 Task: Check the sale-to-list ratio of fitness center in the last 5 years.
Action: Mouse moved to (875, 201)
Screenshot: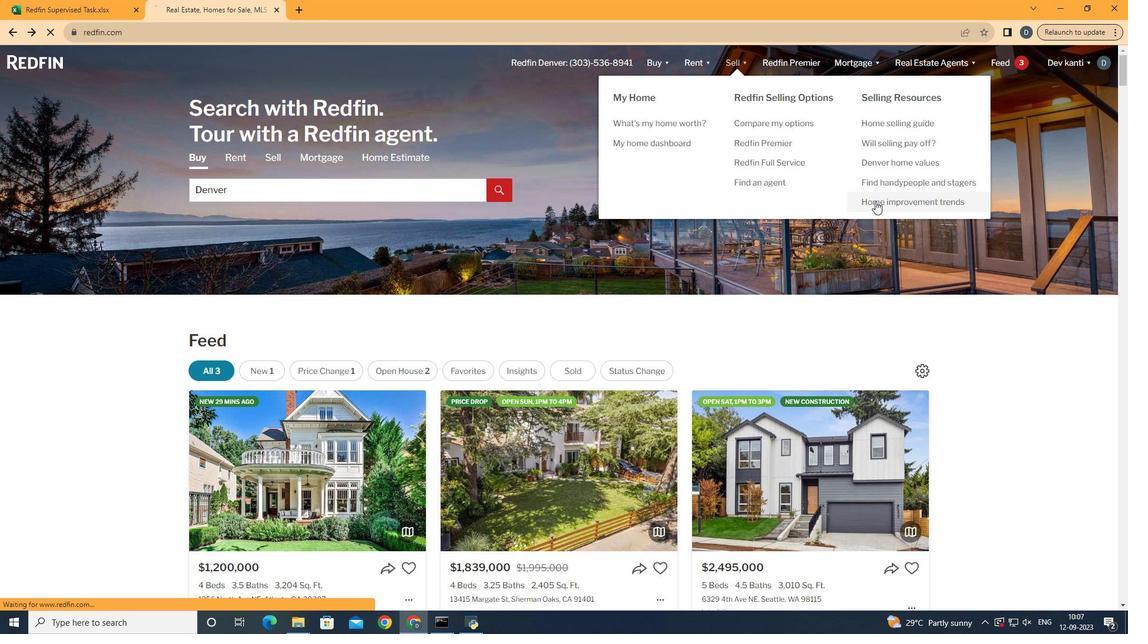 
Action: Mouse pressed left at (875, 201)
Screenshot: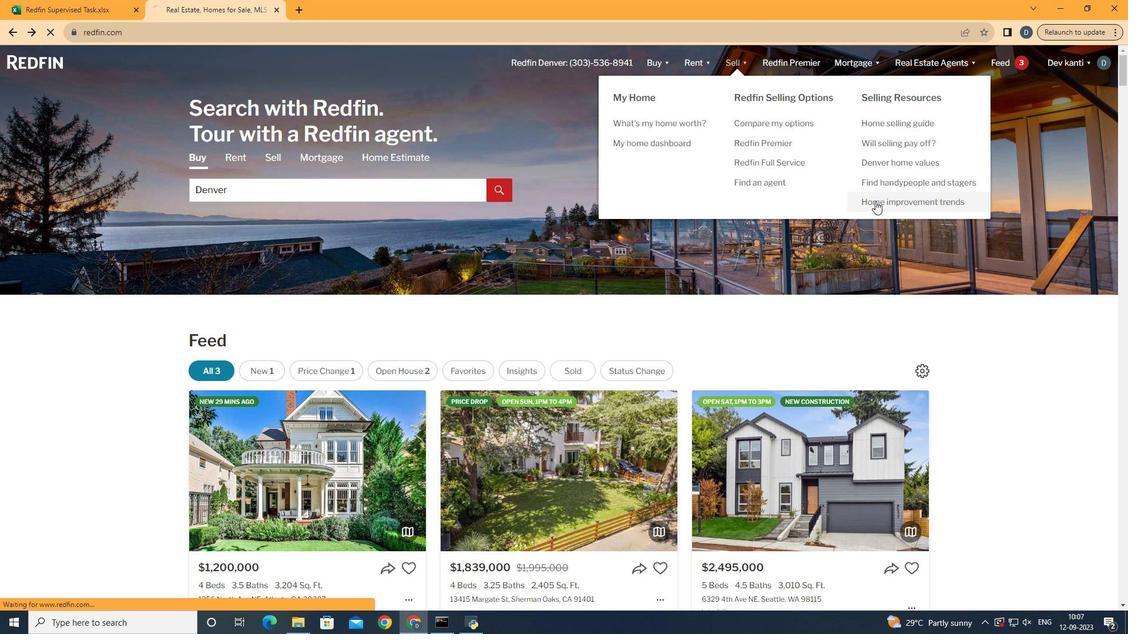 
Action: Mouse moved to (285, 225)
Screenshot: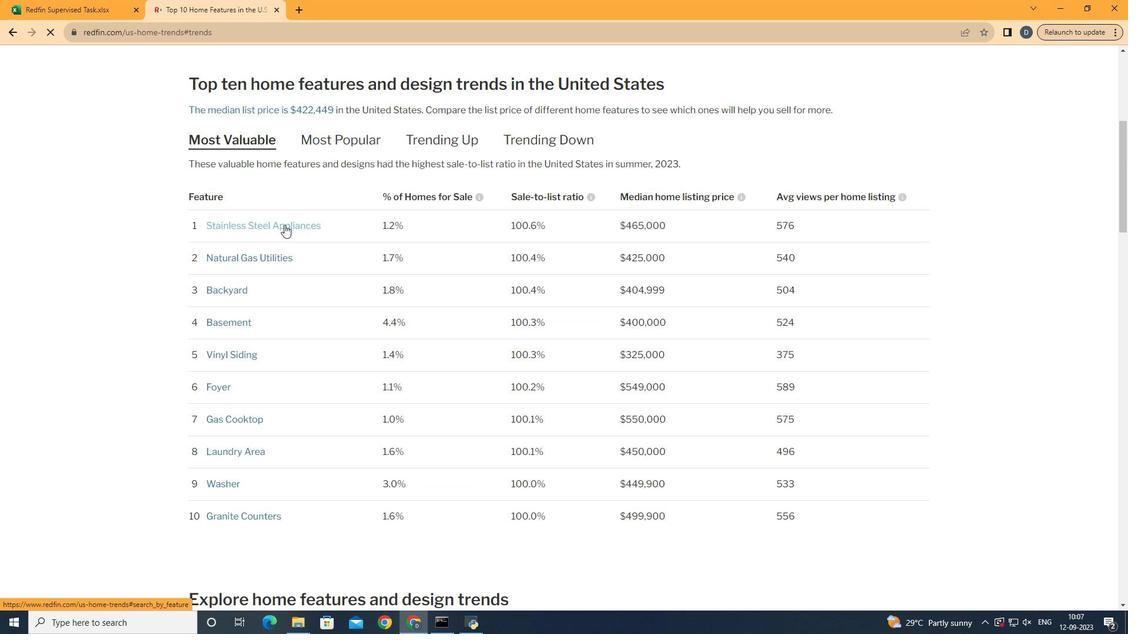 
Action: Mouse pressed left at (285, 225)
Screenshot: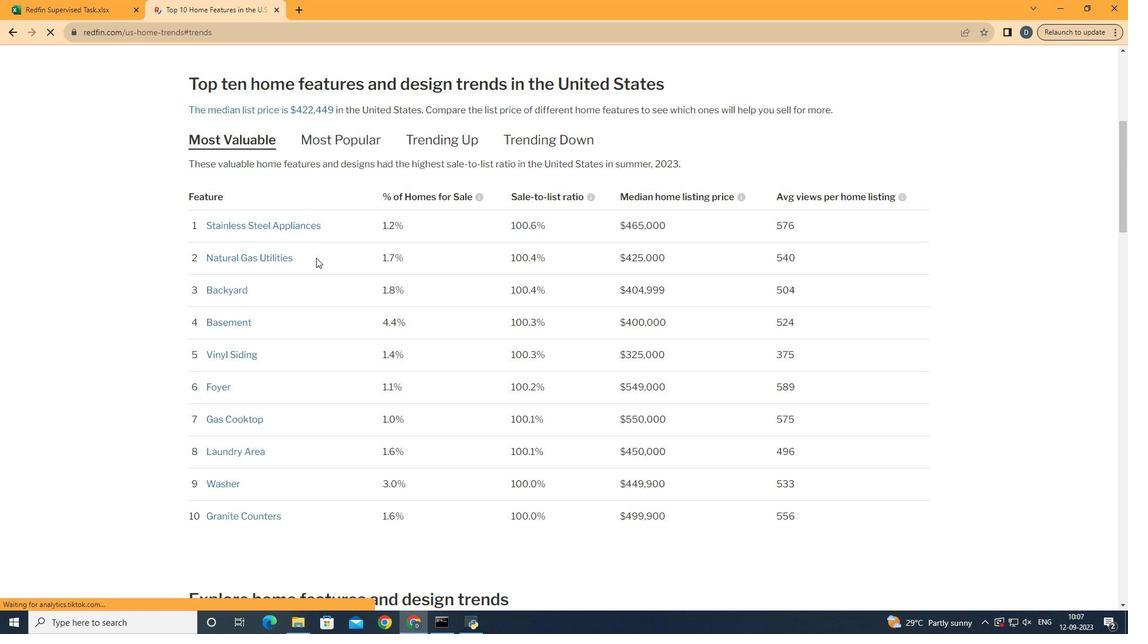 
Action: Mouse moved to (408, 306)
Screenshot: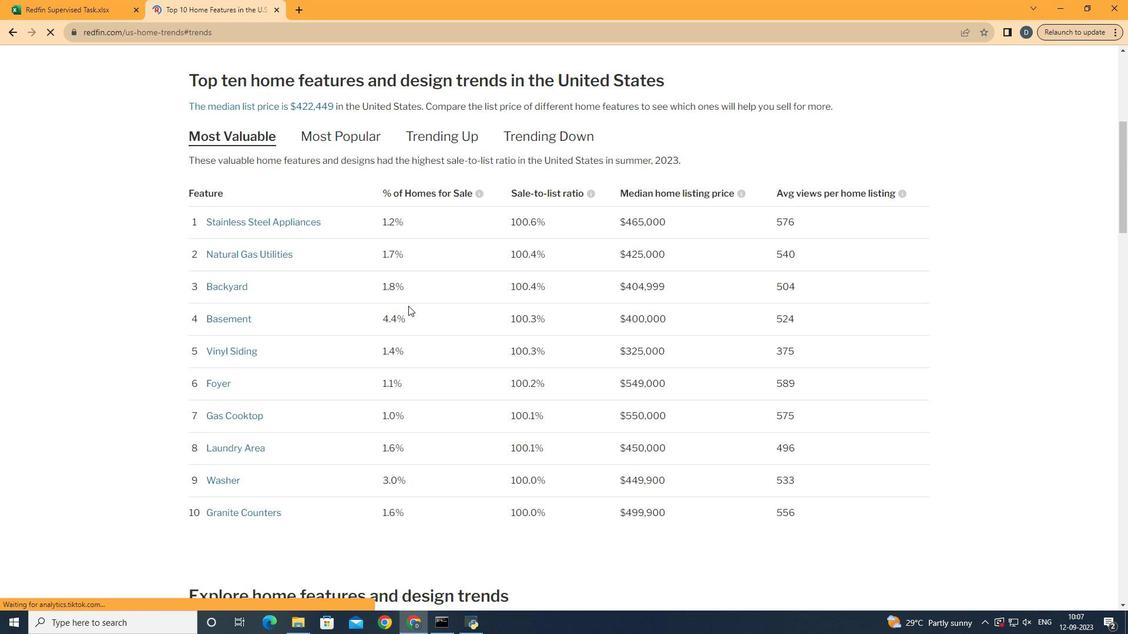 
Action: Mouse scrolled (408, 305) with delta (0, 0)
Screenshot: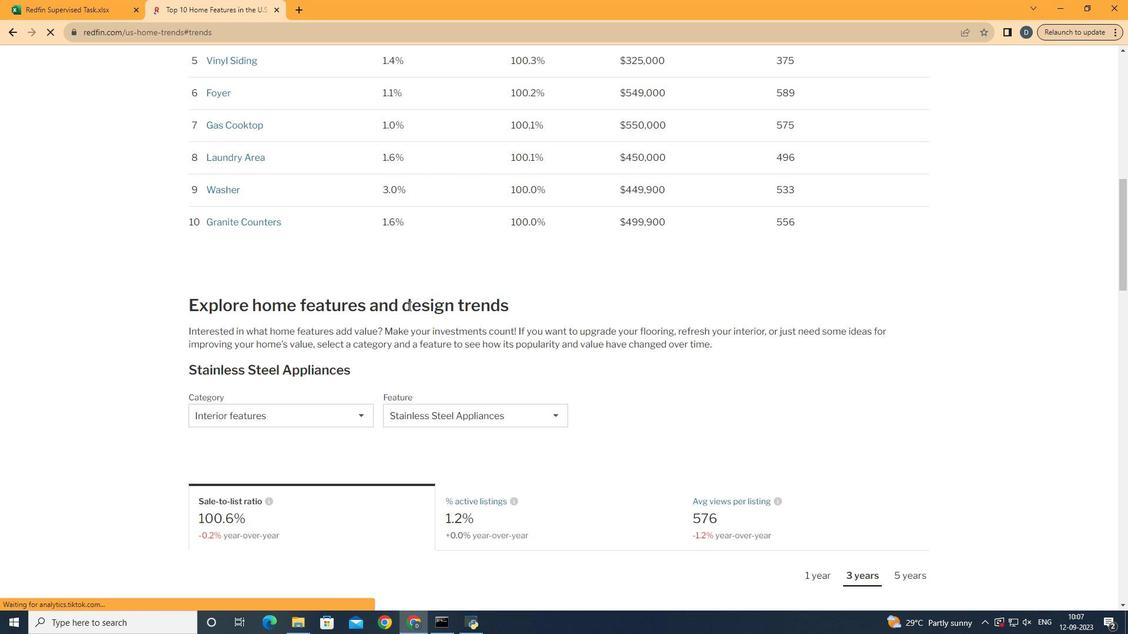 
Action: Mouse scrolled (408, 305) with delta (0, 0)
Screenshot: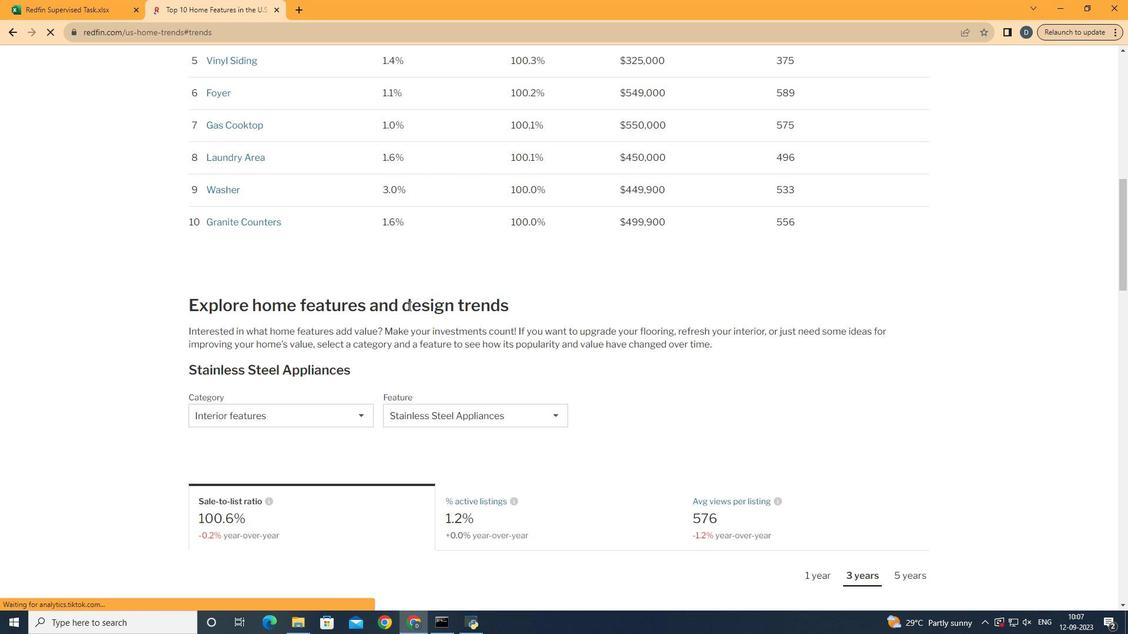 
Action: Mouse scrolled (408, 305) with delta (0, 0)
Screenshot: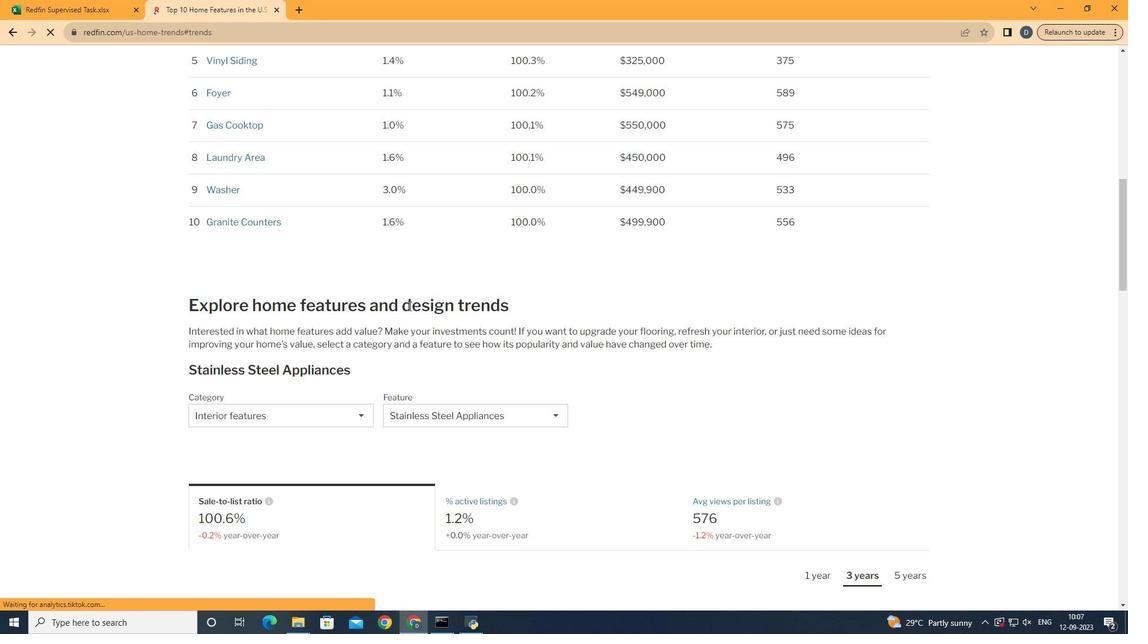 
Action: Mouse scrolled (408, 305) with delta (0, 0)
Screenshot: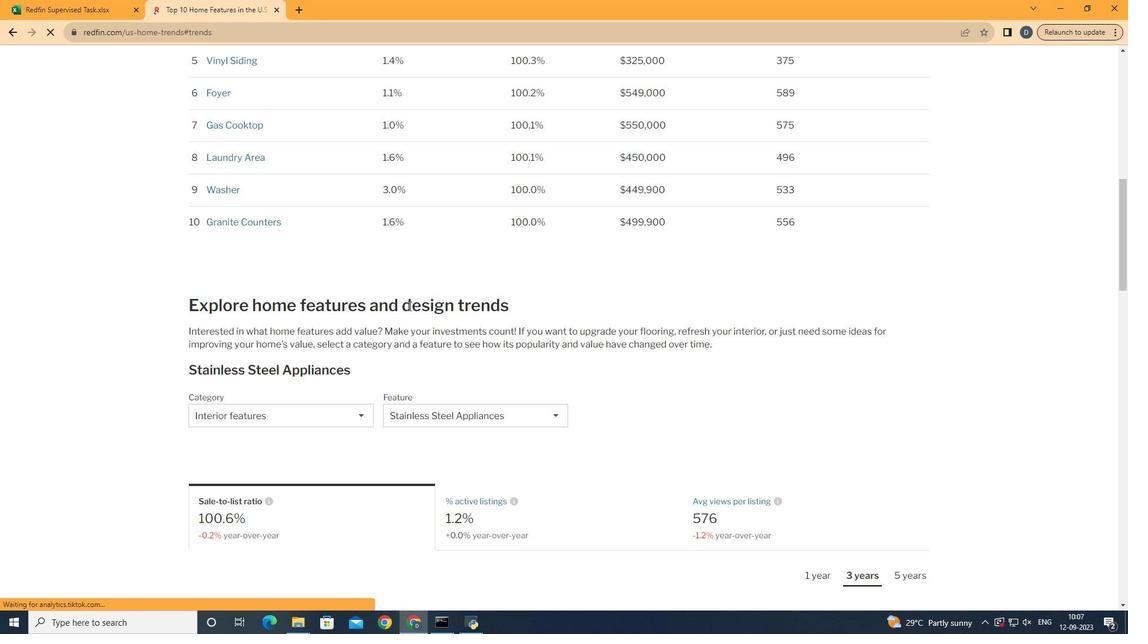 
Action: Mouse scrolled (408, 305) with delta (0, 0)
Screenshot: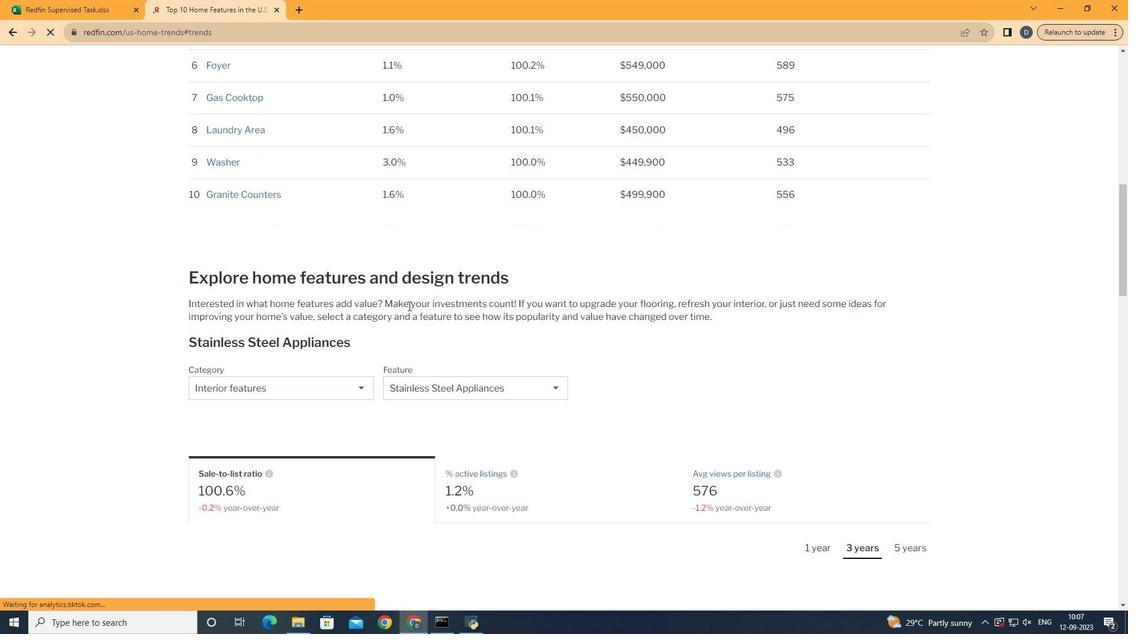 
Action: Mouse moved to (408, 306)
Screenshot: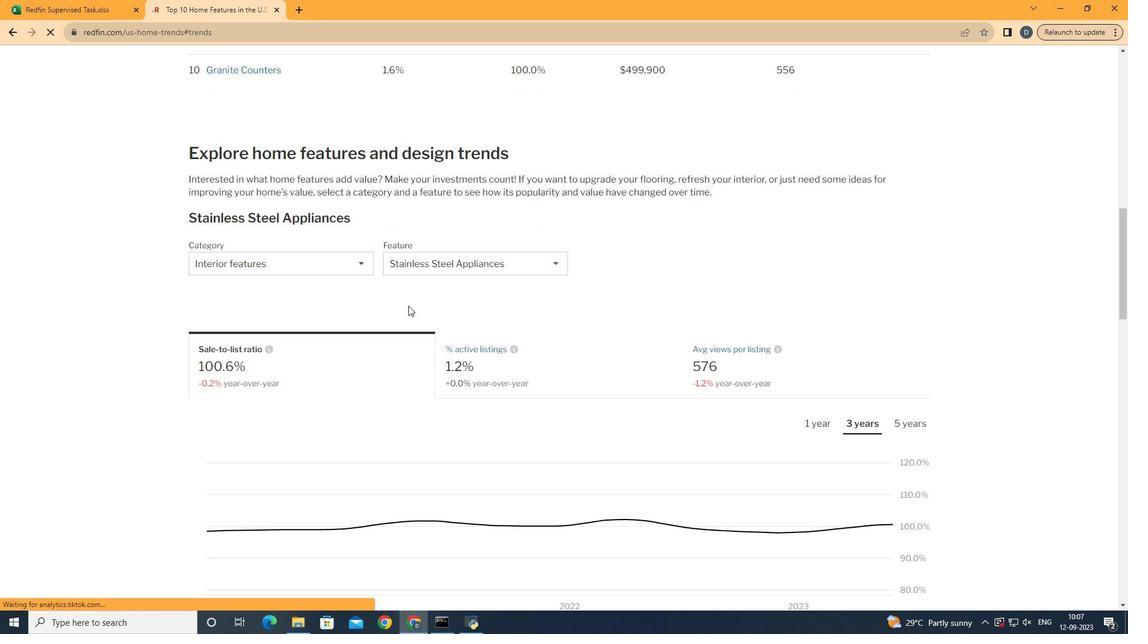 
Action: Mouse scrolled (408, 305) with delta (0, 0)
Screenshot: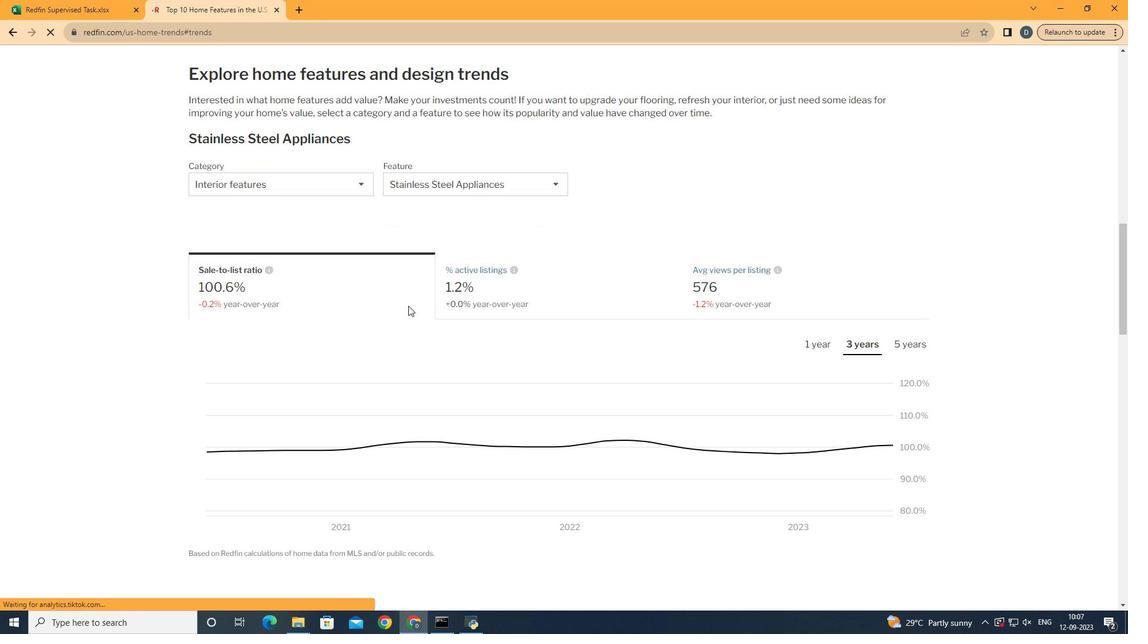 
Action: Mouse scrolled (408, 305) with delta (0, 0)
Screenshot: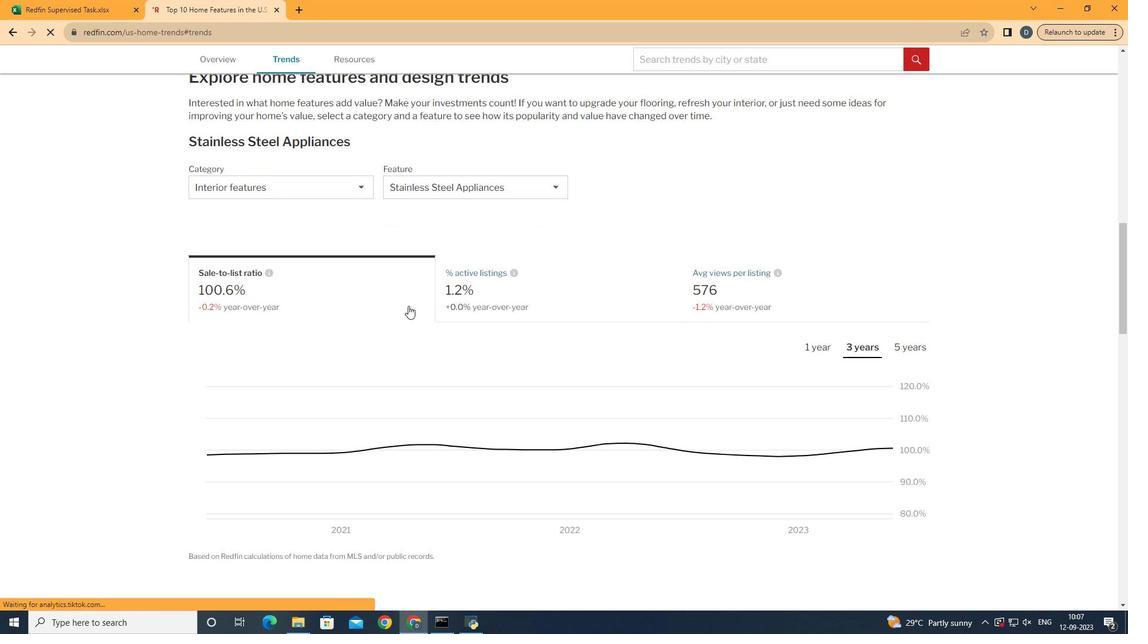 
Action: Mouse scrolled (408, 305) with delta (0, 0)
Screenshot: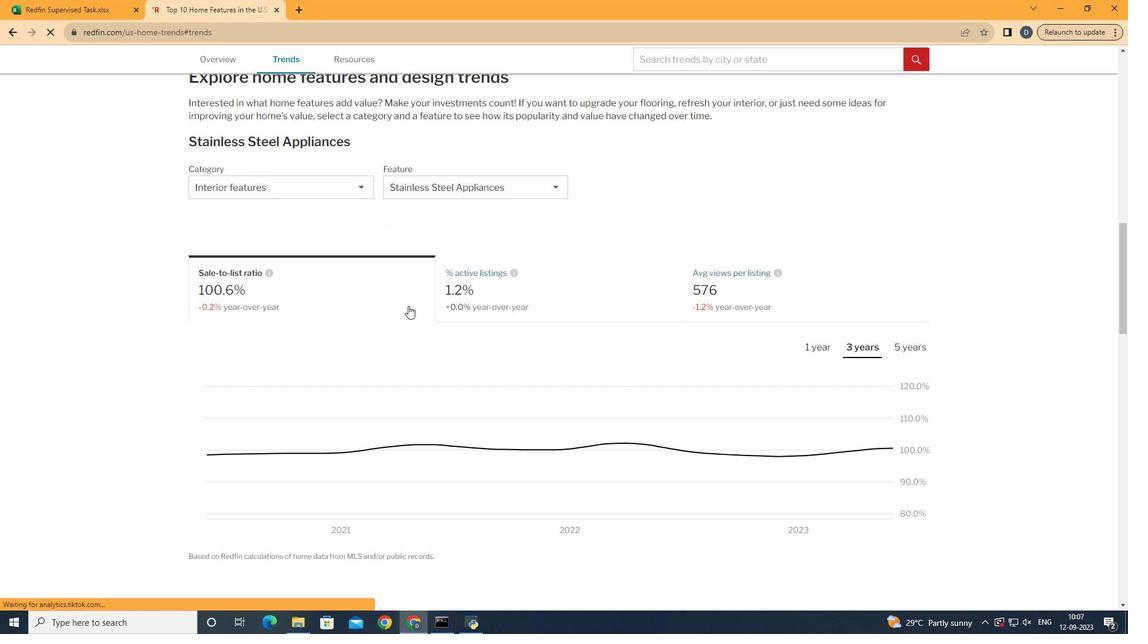 
Action: Mouse scrolled (408, 305) with delta (0, 0)
Screenshot: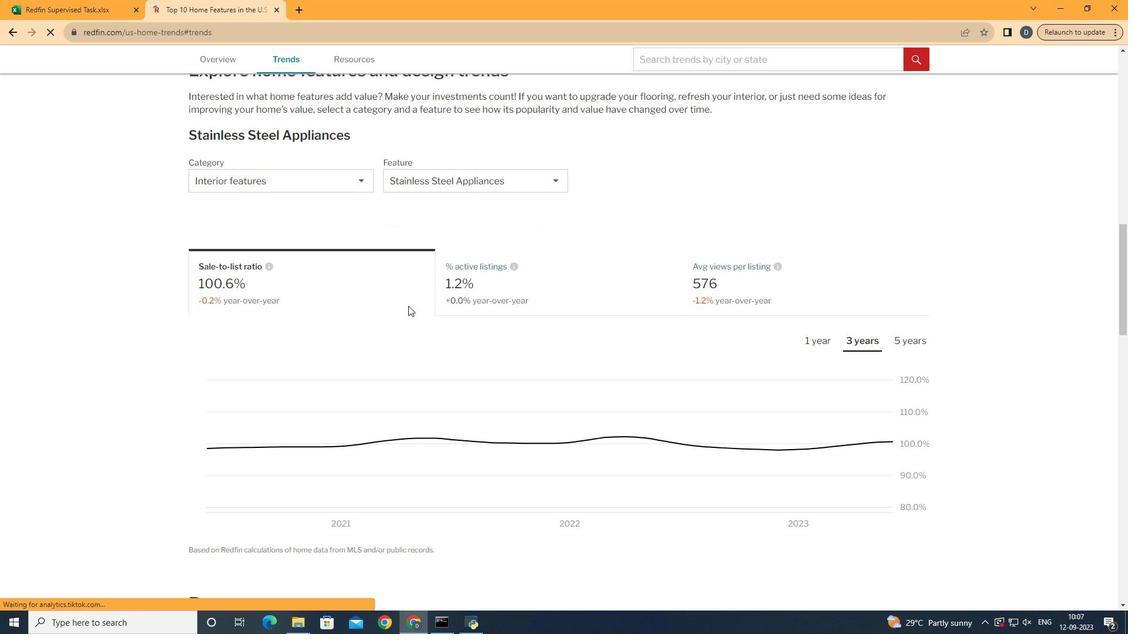 
Action: Mouse scrolled (408, 305) with delta (0, 0)
Screenshot: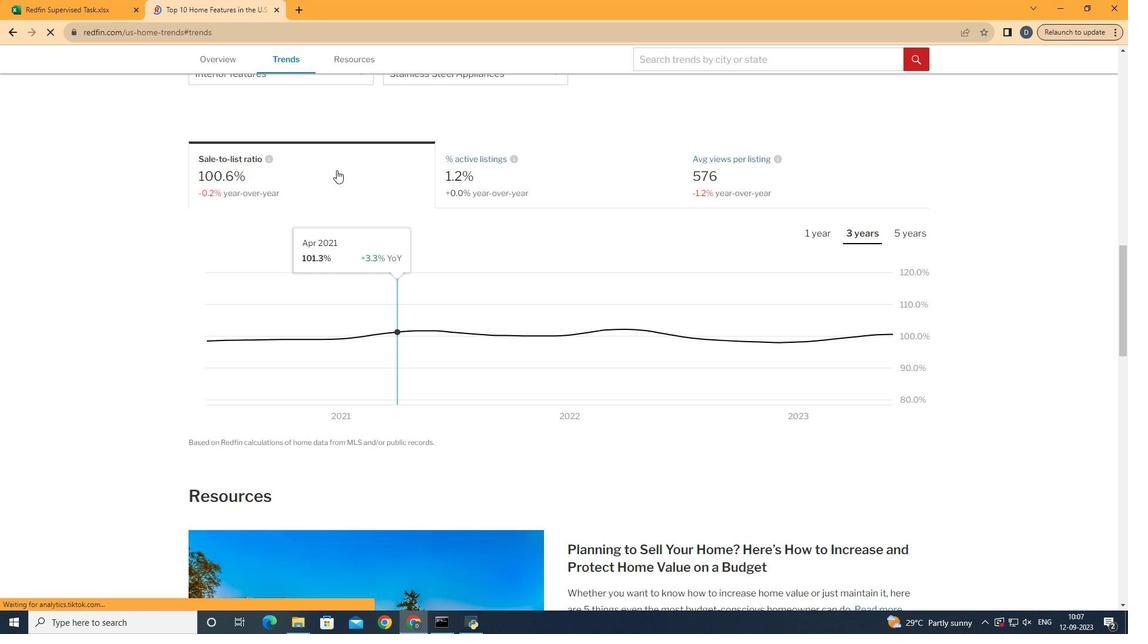 
Action: Mouse scrolled (408, 305) with delta (0, 0)
Screenshot: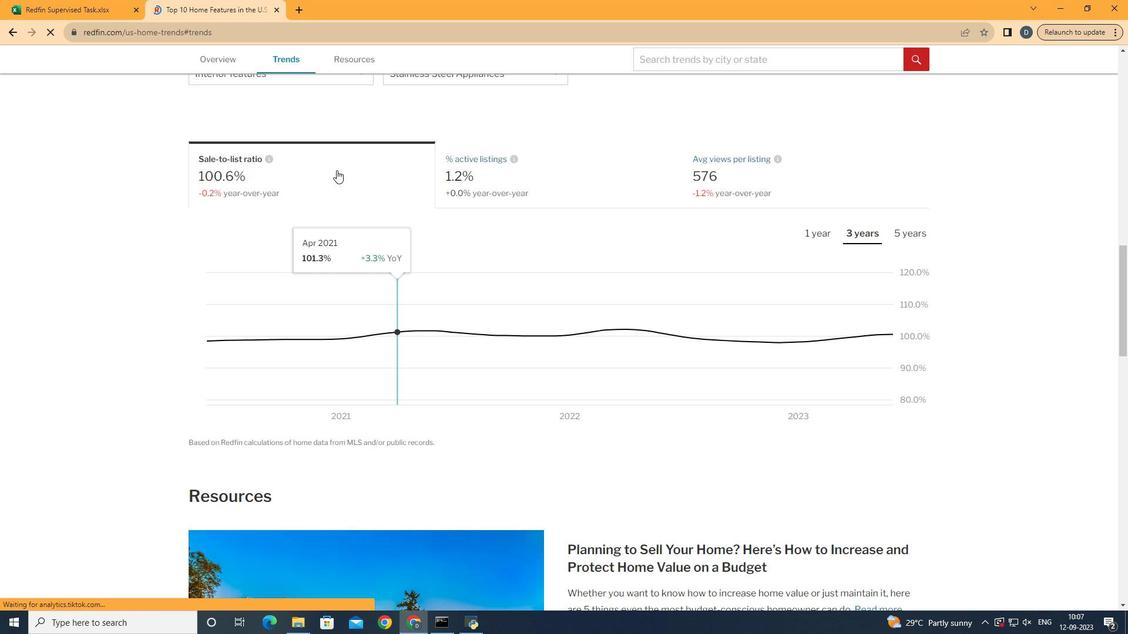 
Action: Mouse moved to (329, 128)
Screenshot: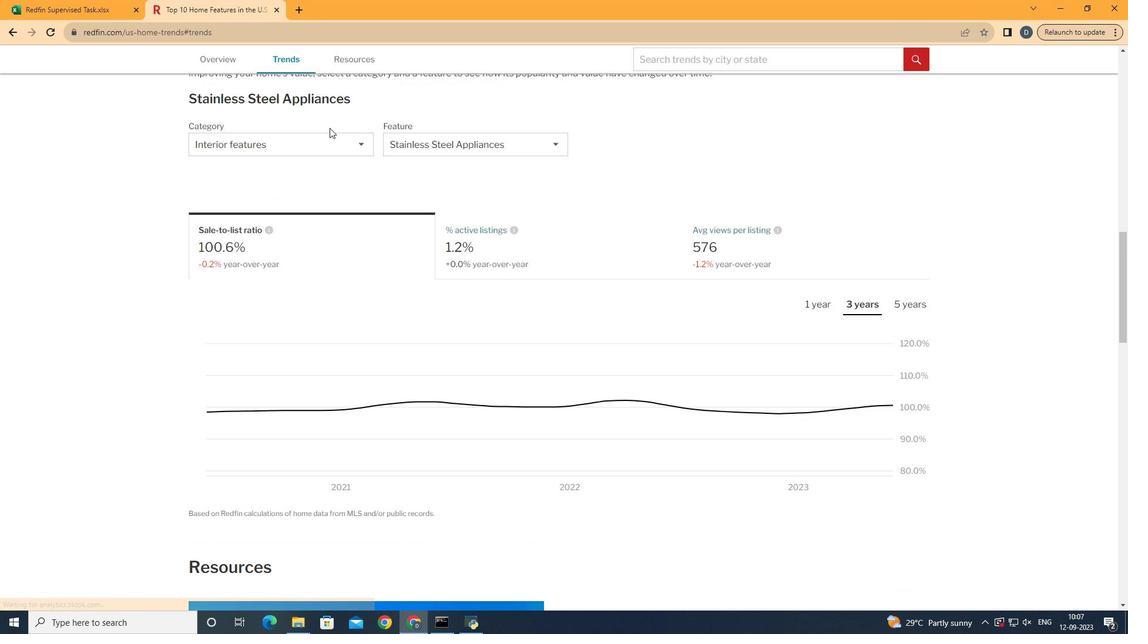 
Action: Mouse scrolled (329, 128) with delta (0, 0)
Screenshot: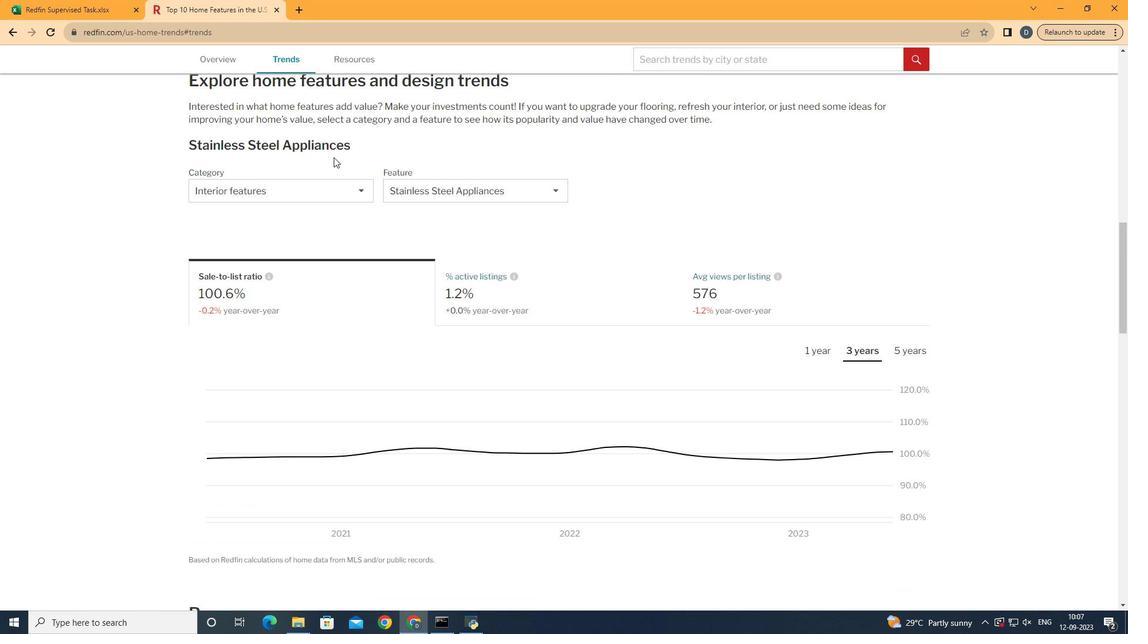 
Action: Mouse scrolled (329, 128) with delta (0, 0)
Screenshot: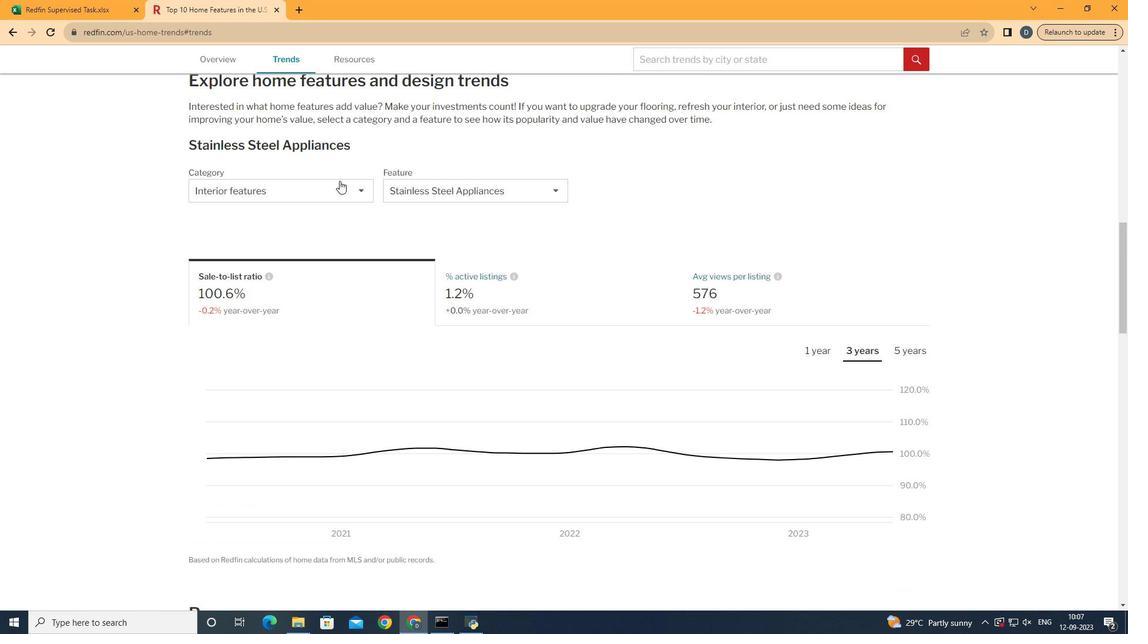 
Action: Mouse moved to (342, 182)
Screenshot: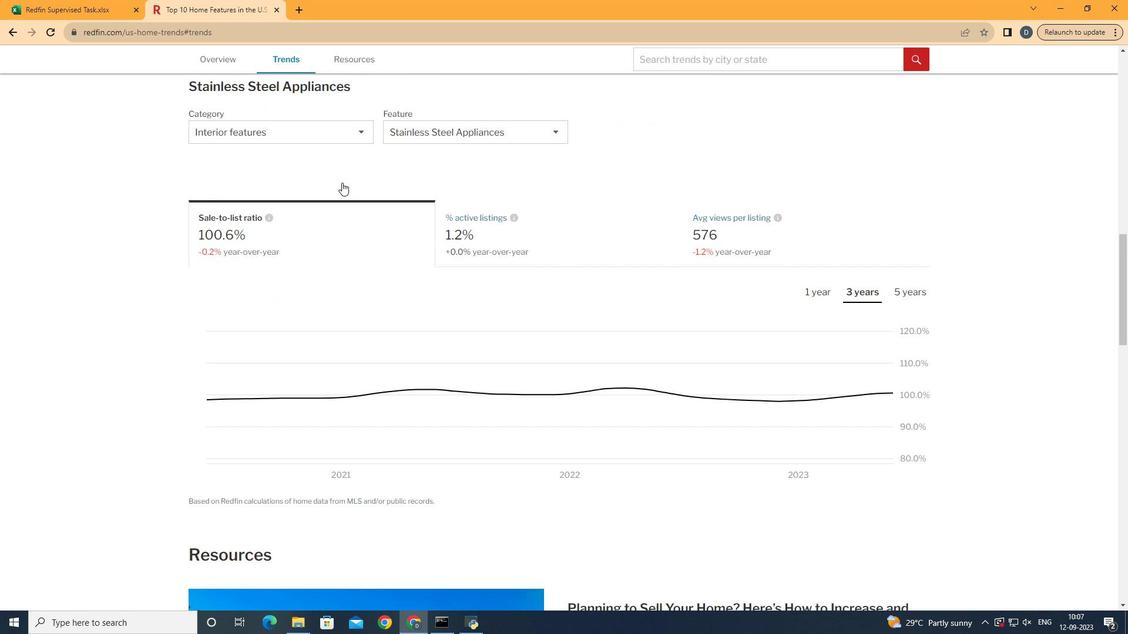 
Action: Mouse scrolled (342, 182) with delta (0, 0)
Screenshot: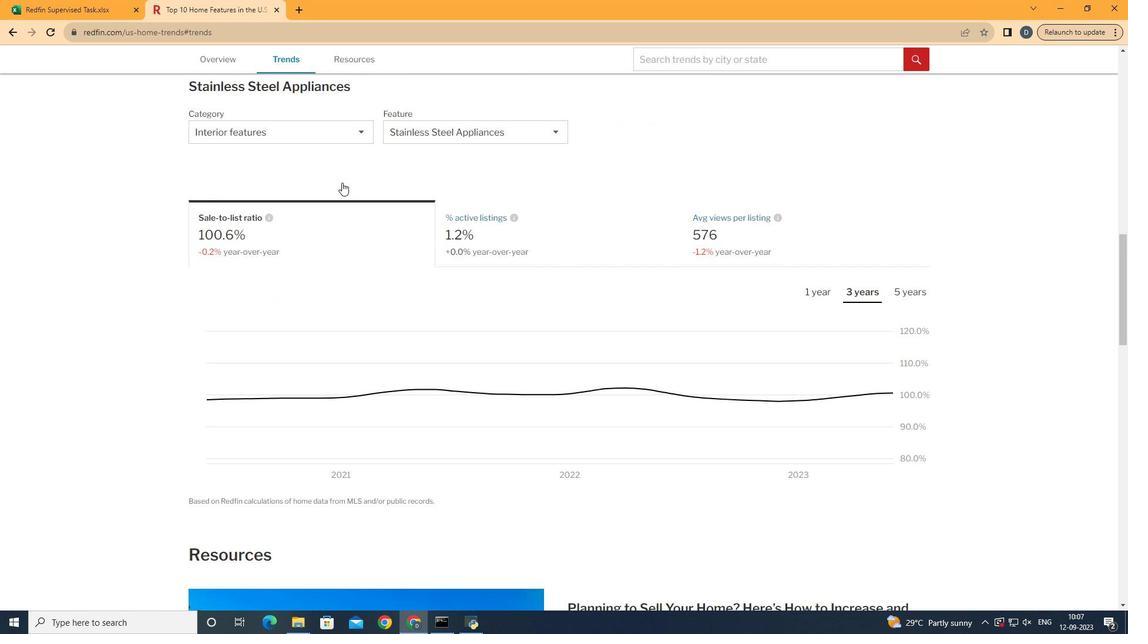 
Action: Mouse moved to (363, 129)
Screenshot: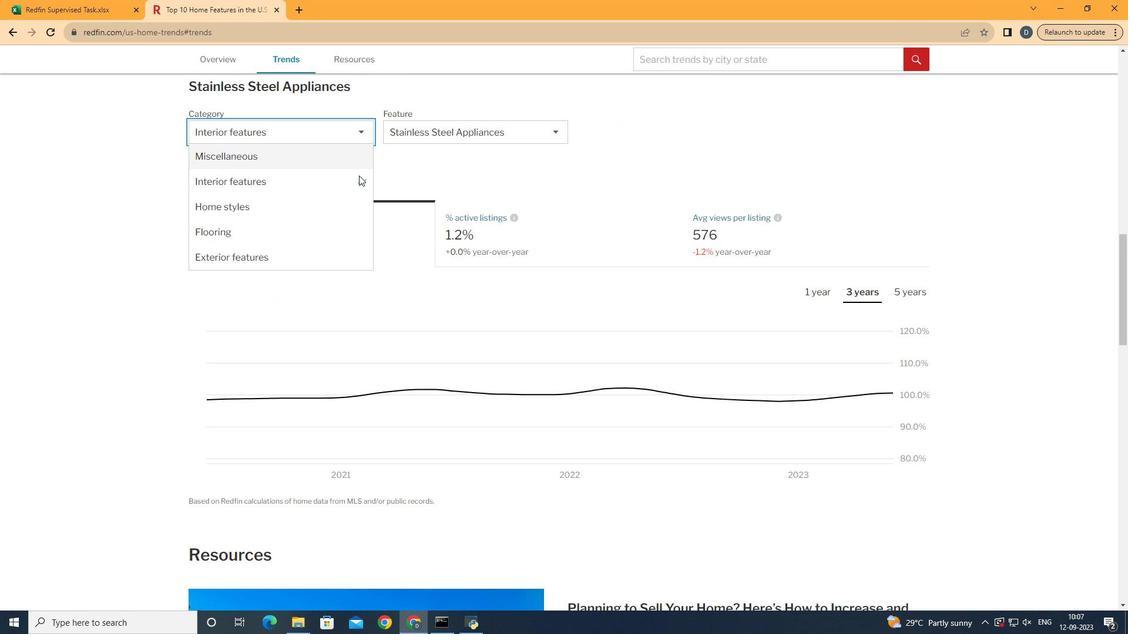 
Action: Mouse pressed left at (363, 129)
Screenshot: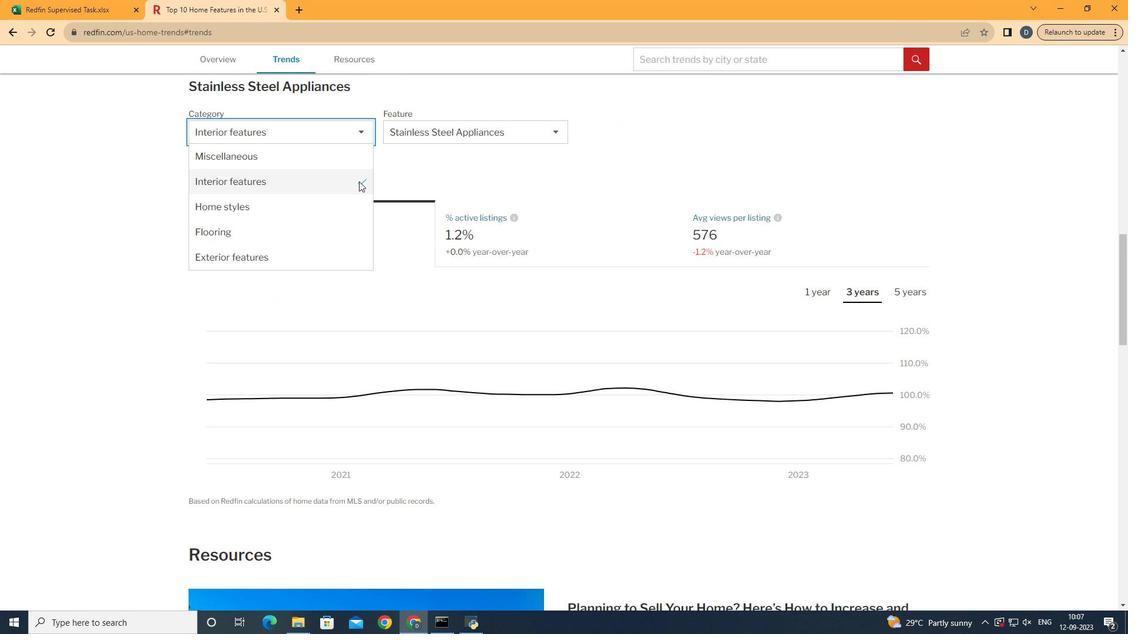 
Action: Mouse moved to (360, 192)
Screenshot: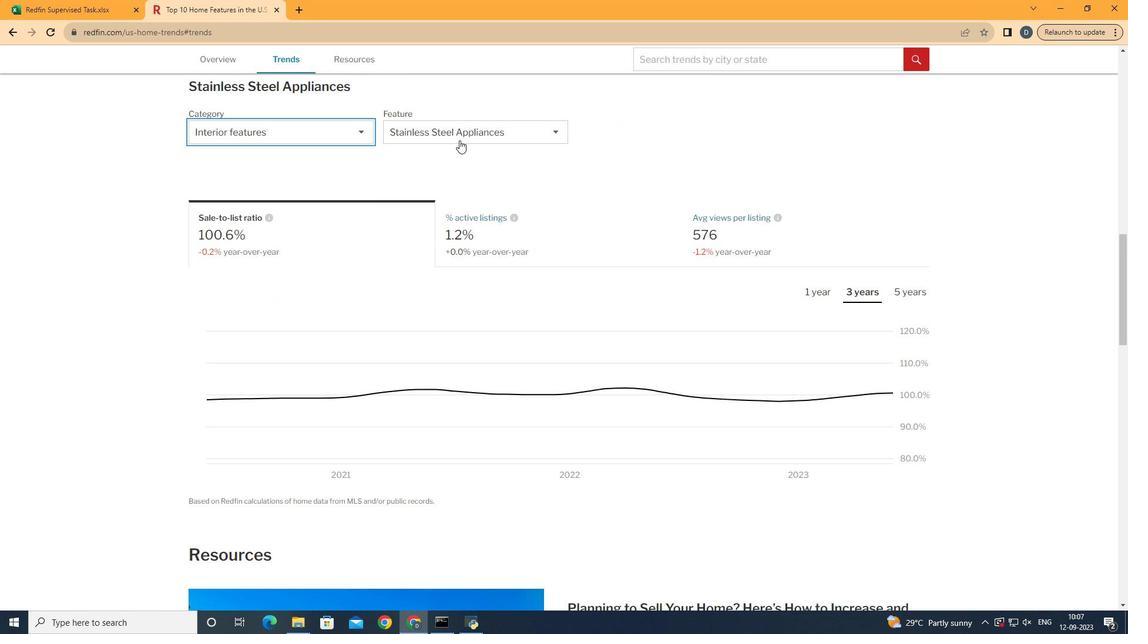 
Action: Mouse pressed left at (360, 192)
Screenshot: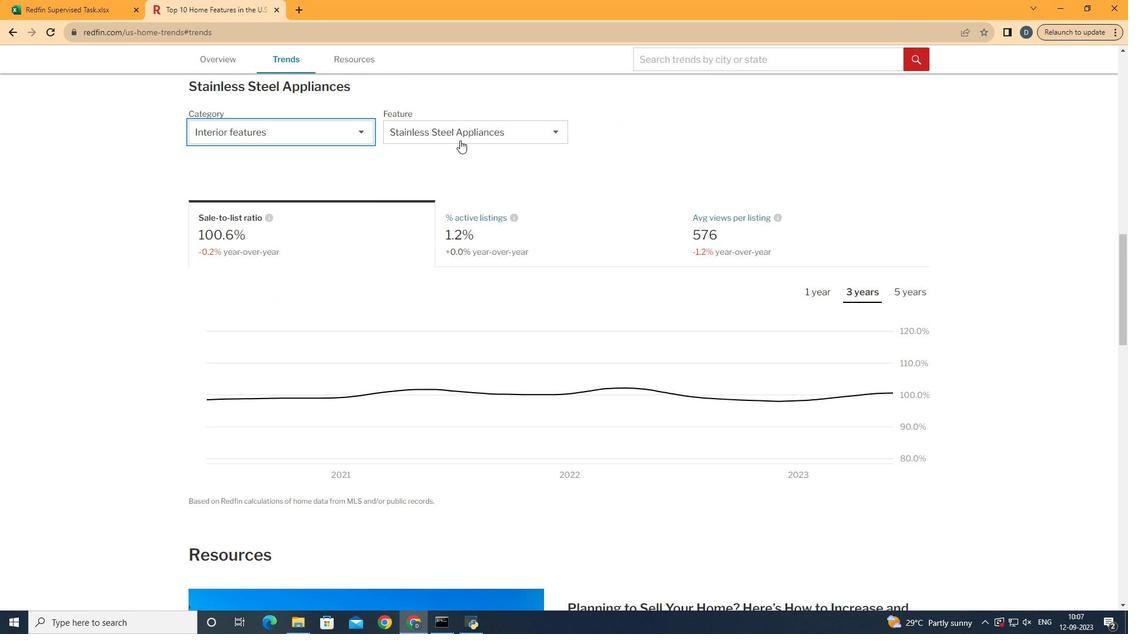 
Action: Mouse moved to (460, 140)
Screenshot: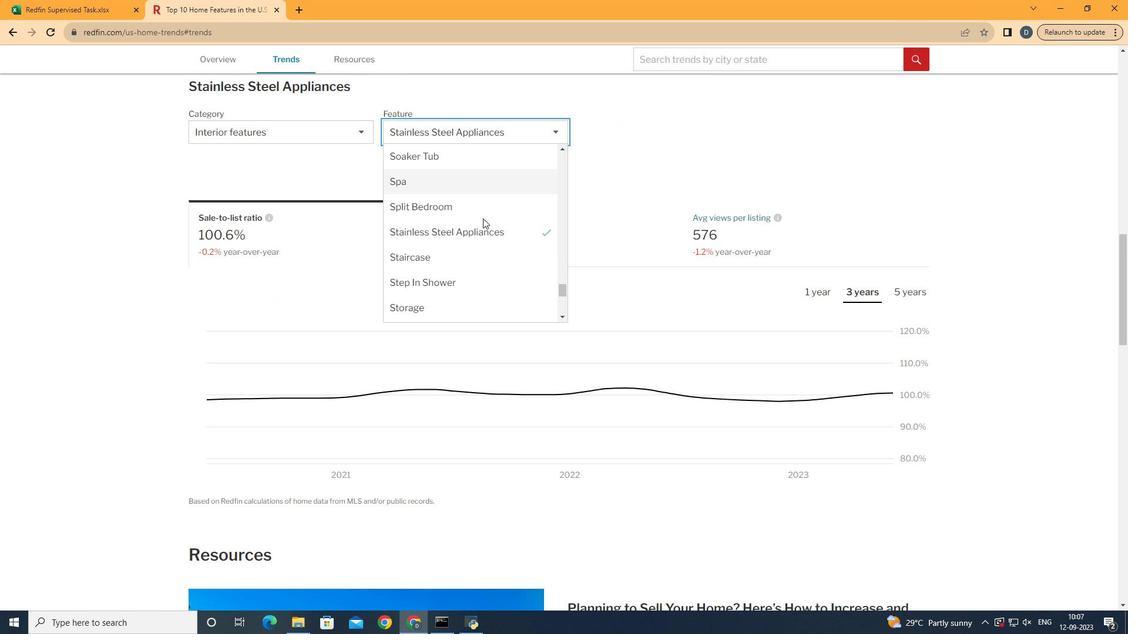 
Action: Mouse pressed left at (460, 140)
Screenshot: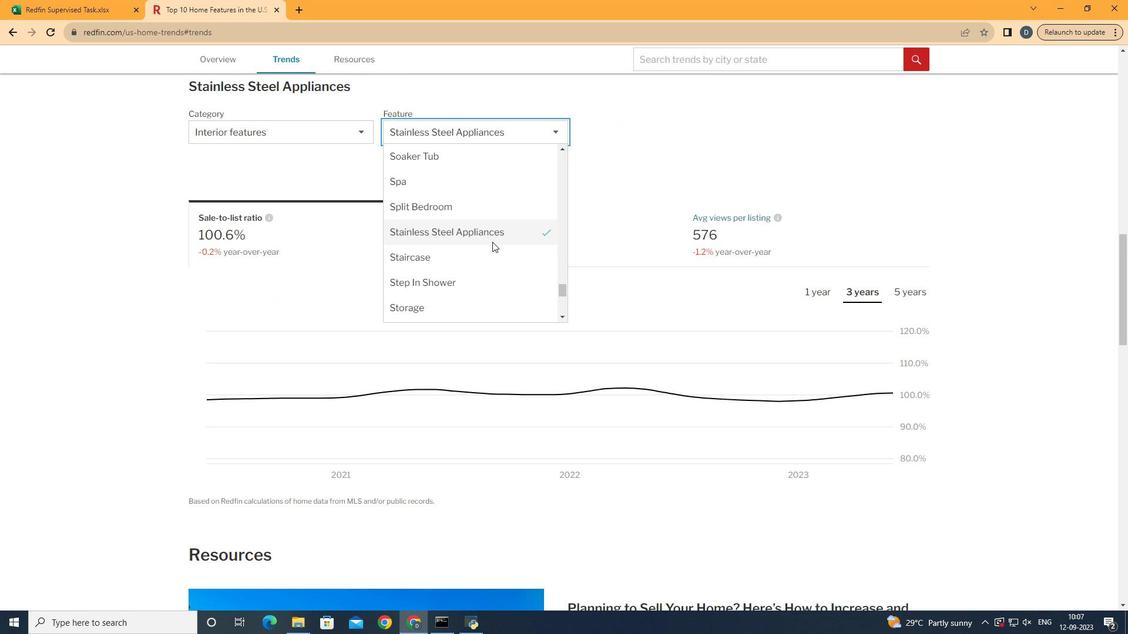 
Action: Mouse moved to (502, 266)
Screenshot: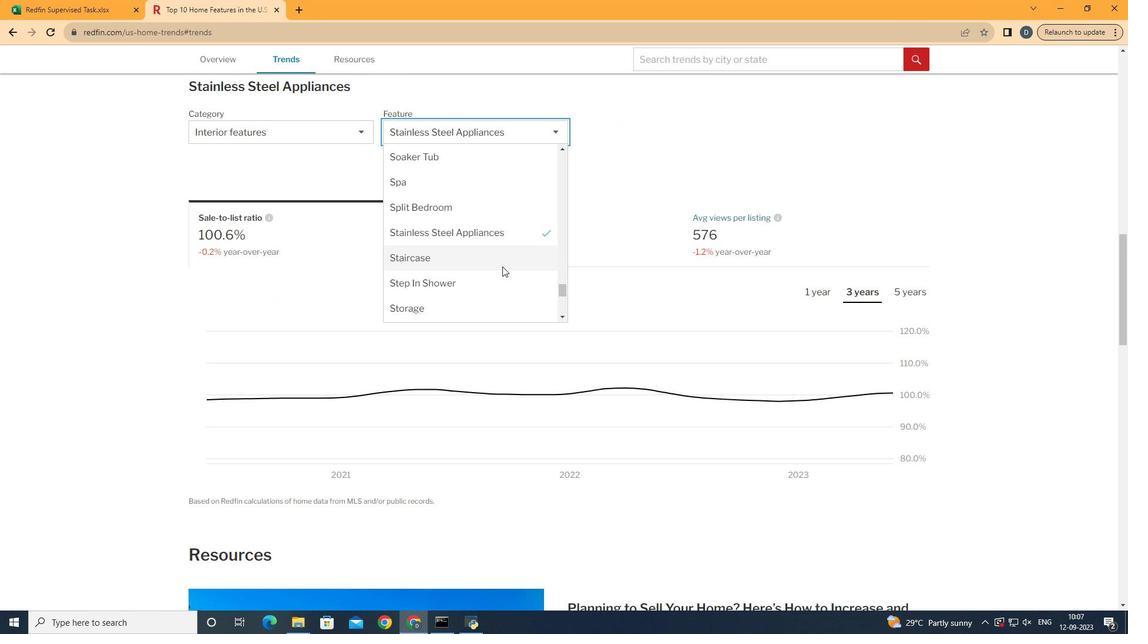 
Action: Mouse scrolled (502, 267) with delta (0, 0)
Screenshot: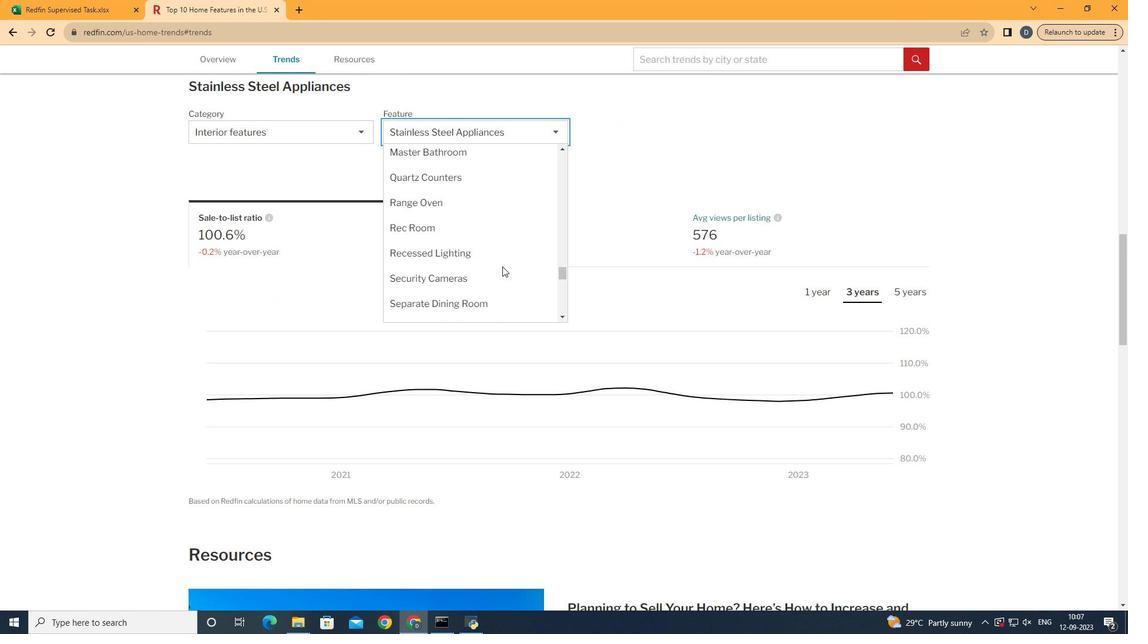 
Action: Mouse scrolled (502, 267) with delta (0, 0)
Screenshot: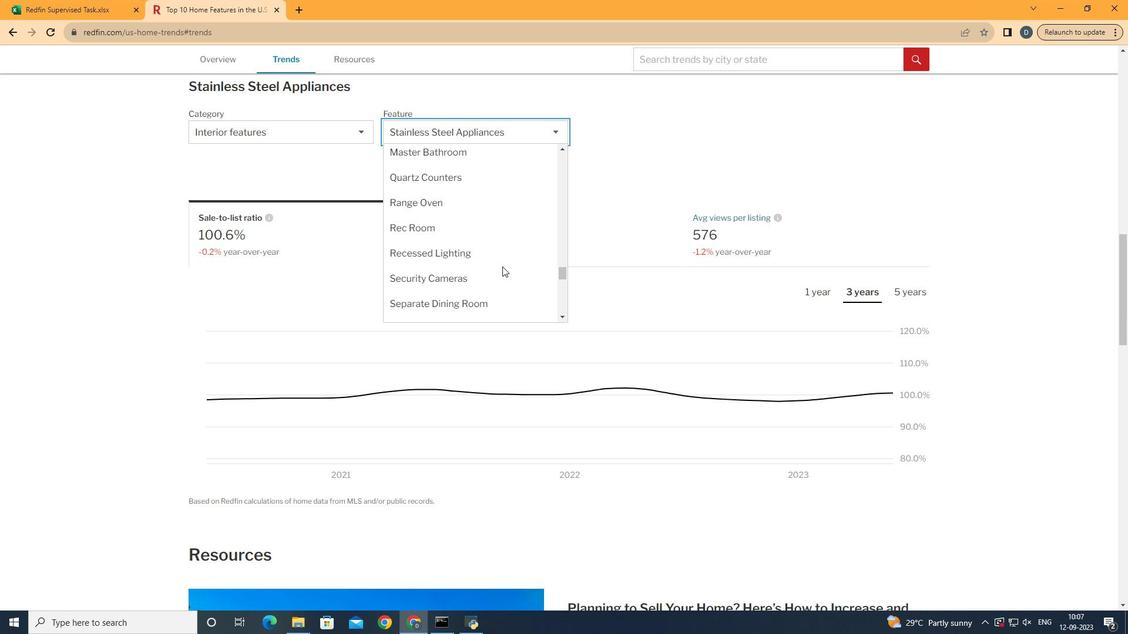 
Action: Mouse scrolled (502, 267) with delta (0, 0)
Screenshot: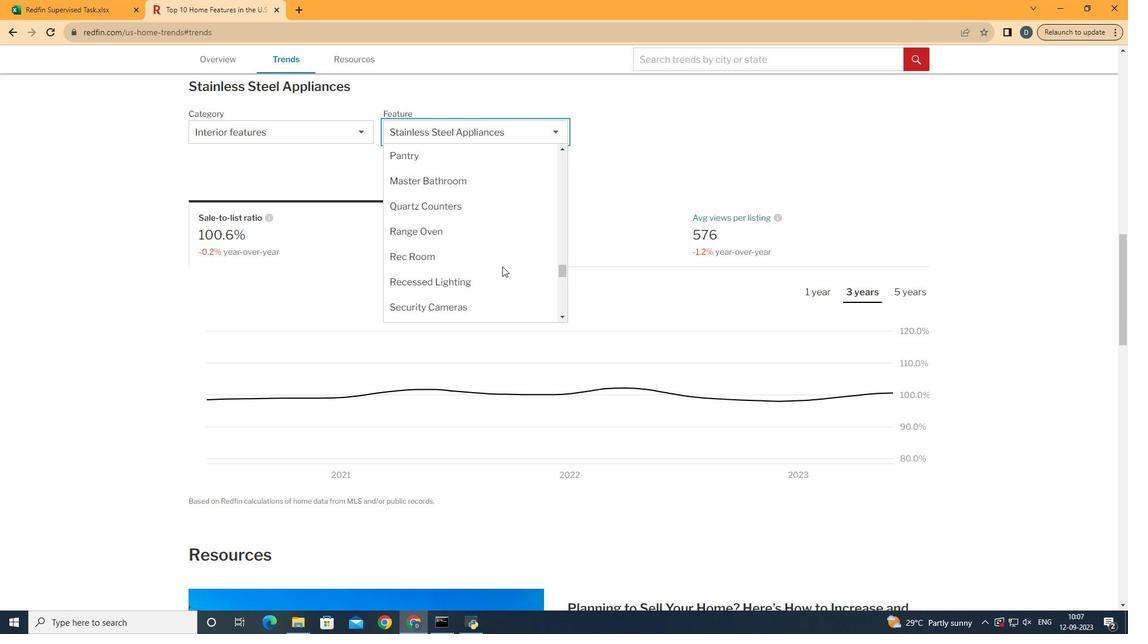 
Action: Mouse scrolled (502, 267) with delta (0, 0)
Screenshot: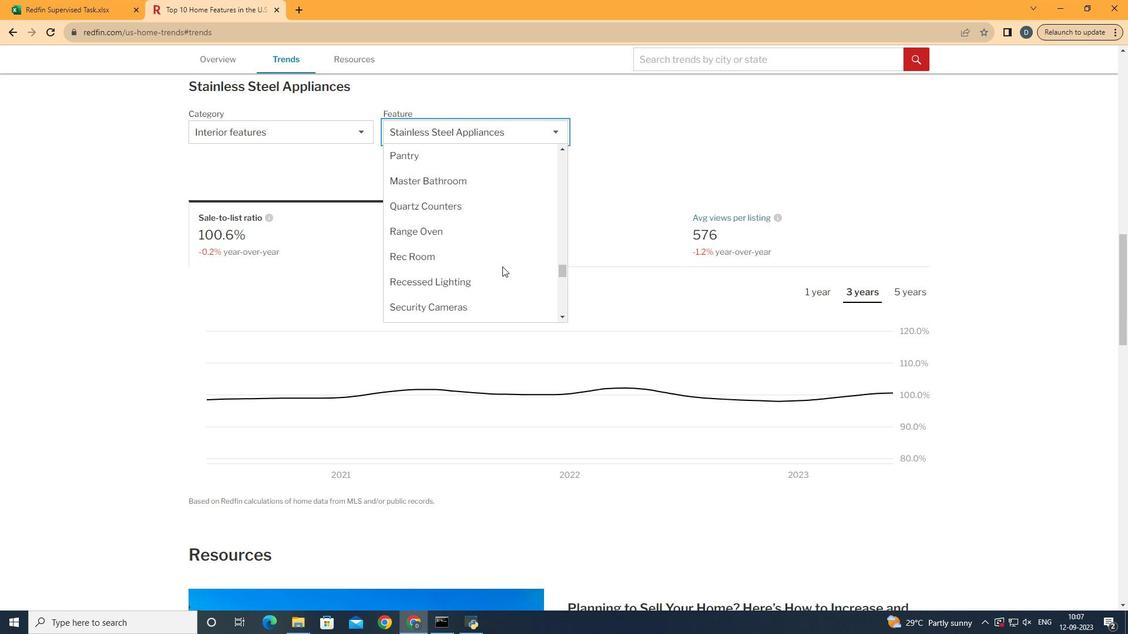 
Action: Mouse scrolled (502, 267) with delta (0, 0)
Screenshot: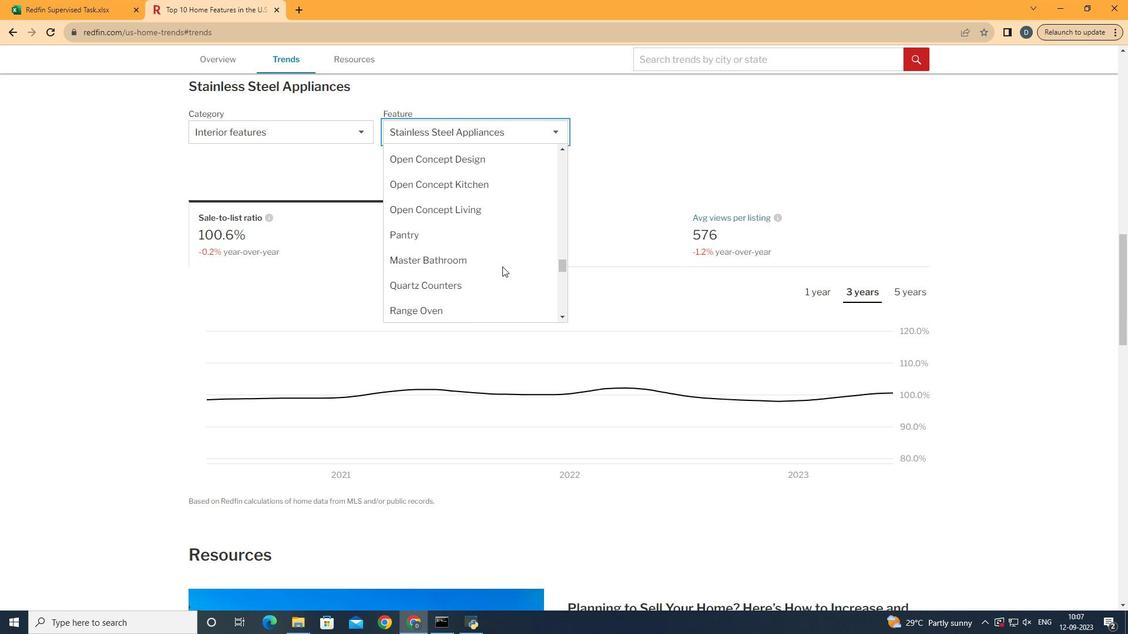 
Action: Mouse scrolled (502, 267) with delta (0, 0)
Screenshot: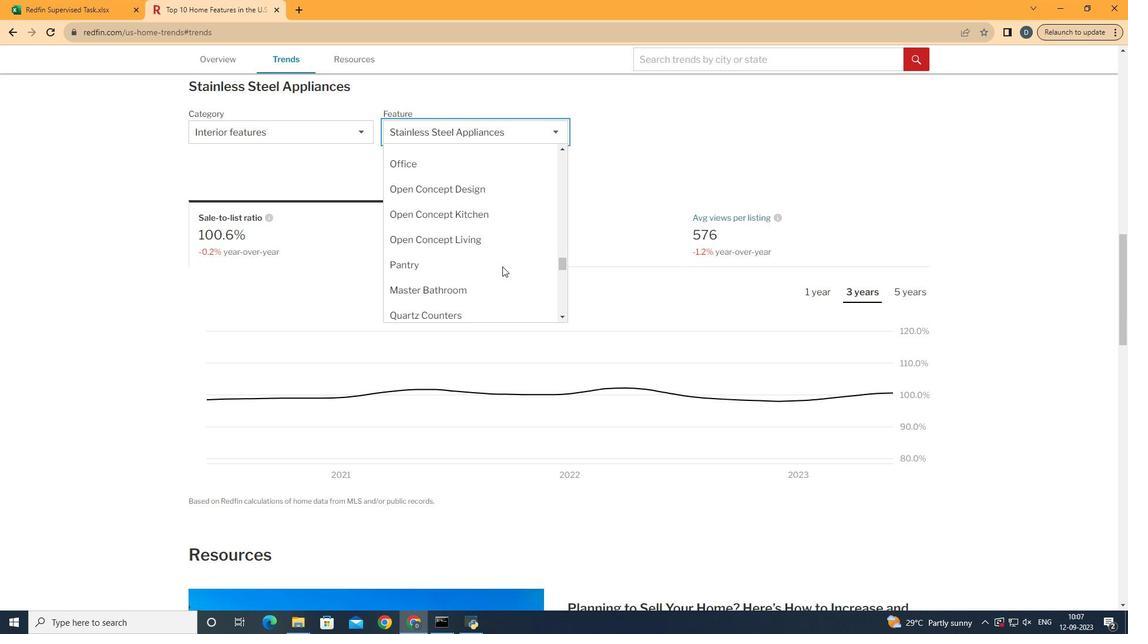 
Action: Mouse scrolled (502, 267) with delta (0, 0)
Screenshot: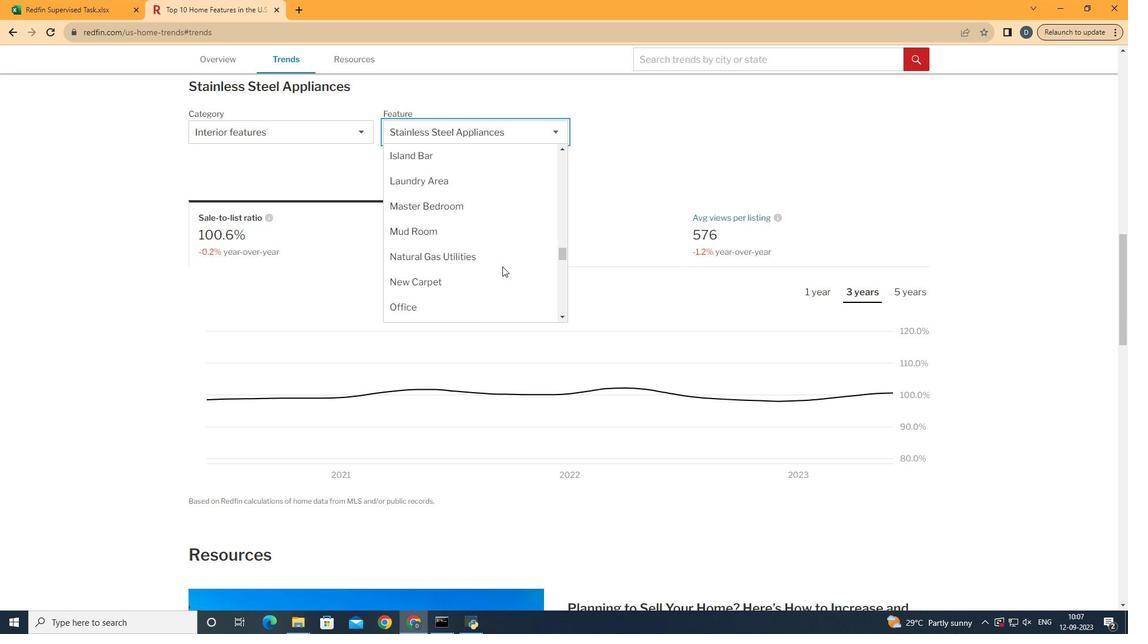 
Action: Mouse scrolled (502, 267) with delta (0, 0)
Screenshot: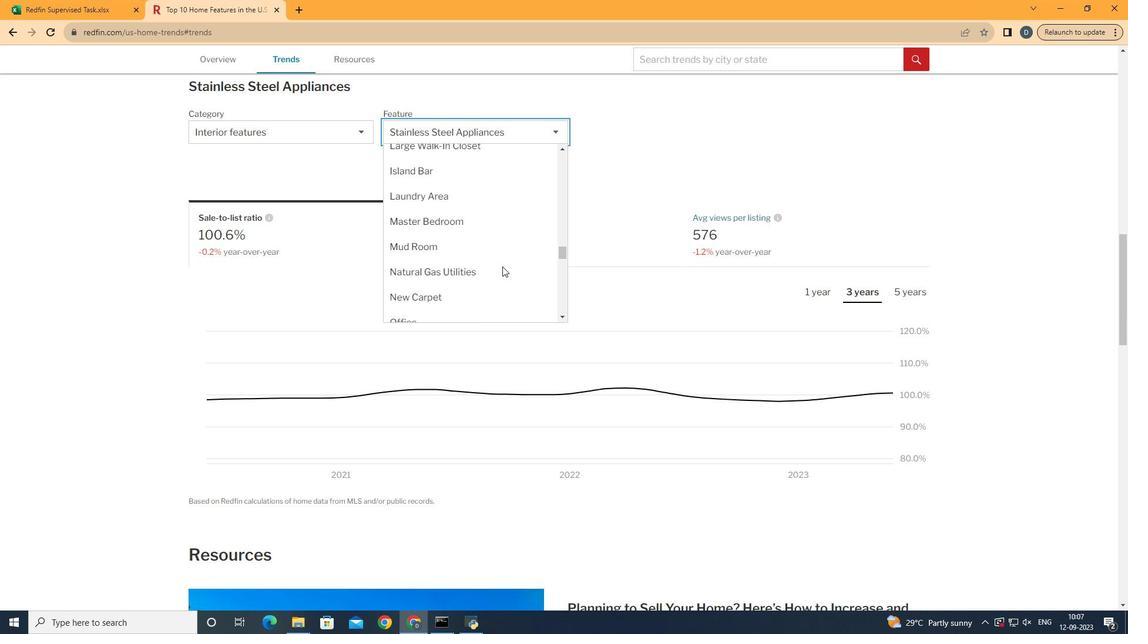 
Action: Mouse scrolled (502, 267) with delta (0, 0)
Screenshot: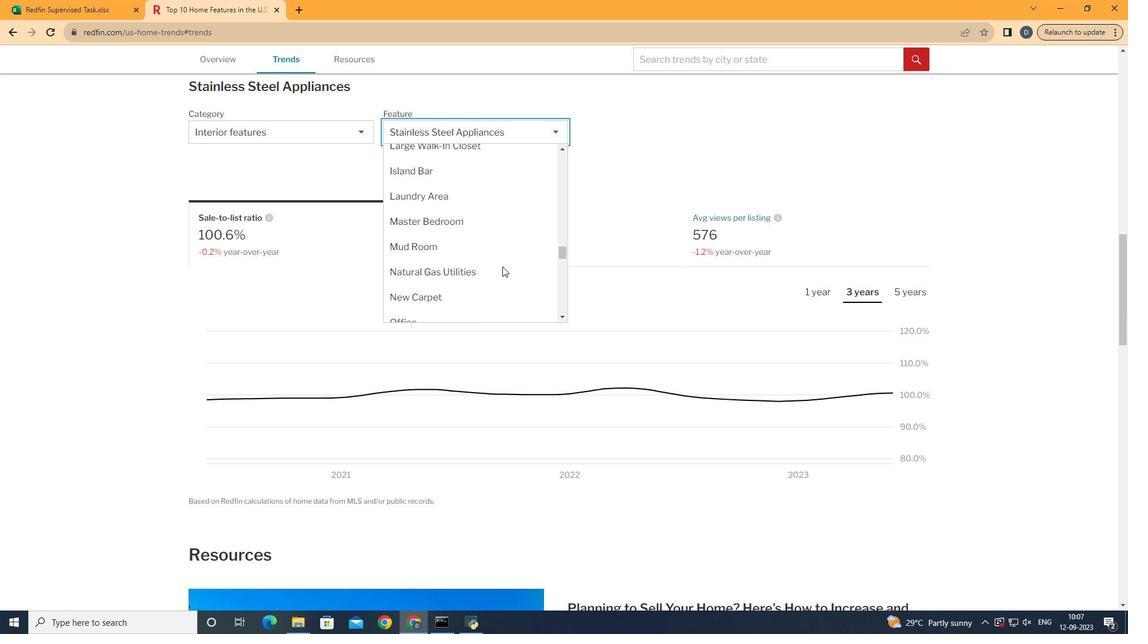 
Action: Mouse scrolled (502, 267) with delta (0, 0)
Screenshot: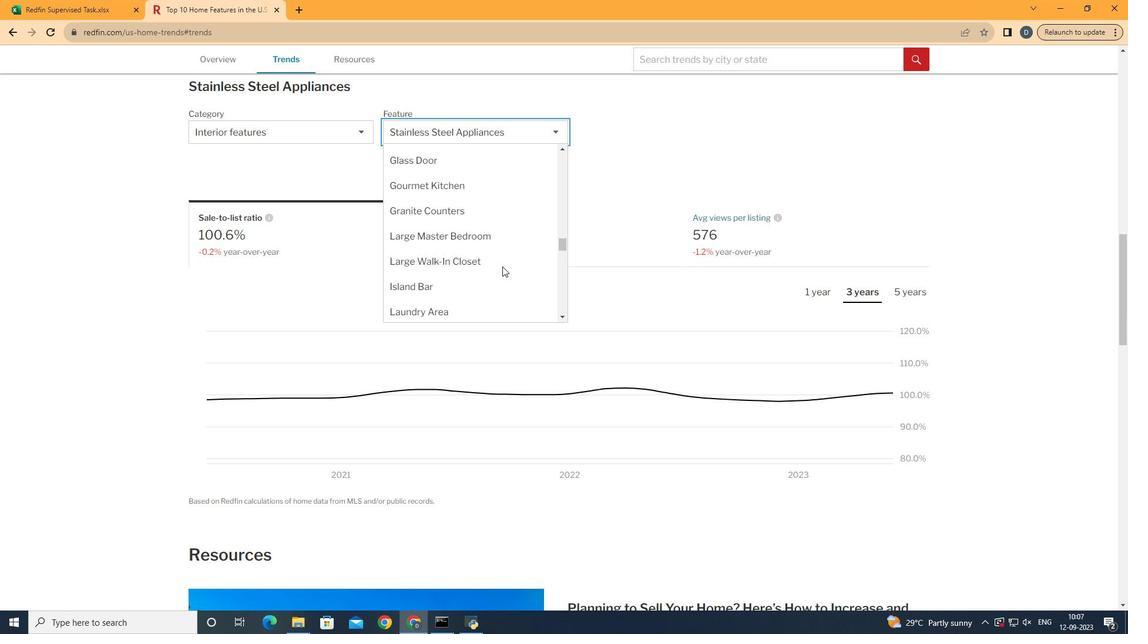 
Action: Mouse scrolled (502, 267) with delta (0, 0)
Screenshot: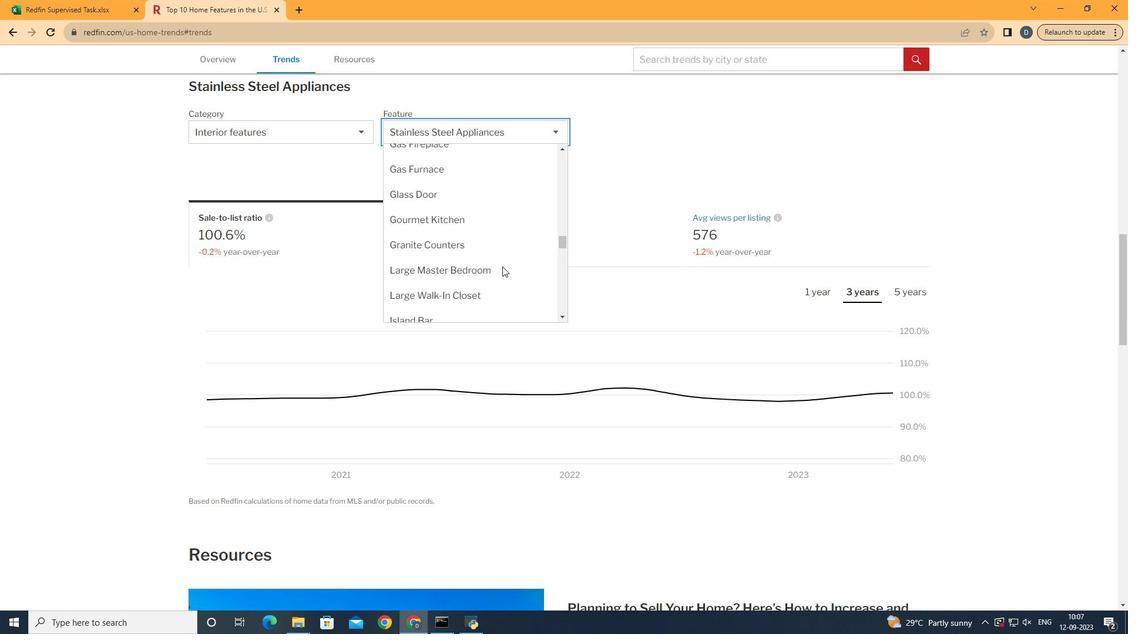 
Action: Mouse scrolled (502, 267) with delta (0, 0)
Screenshot: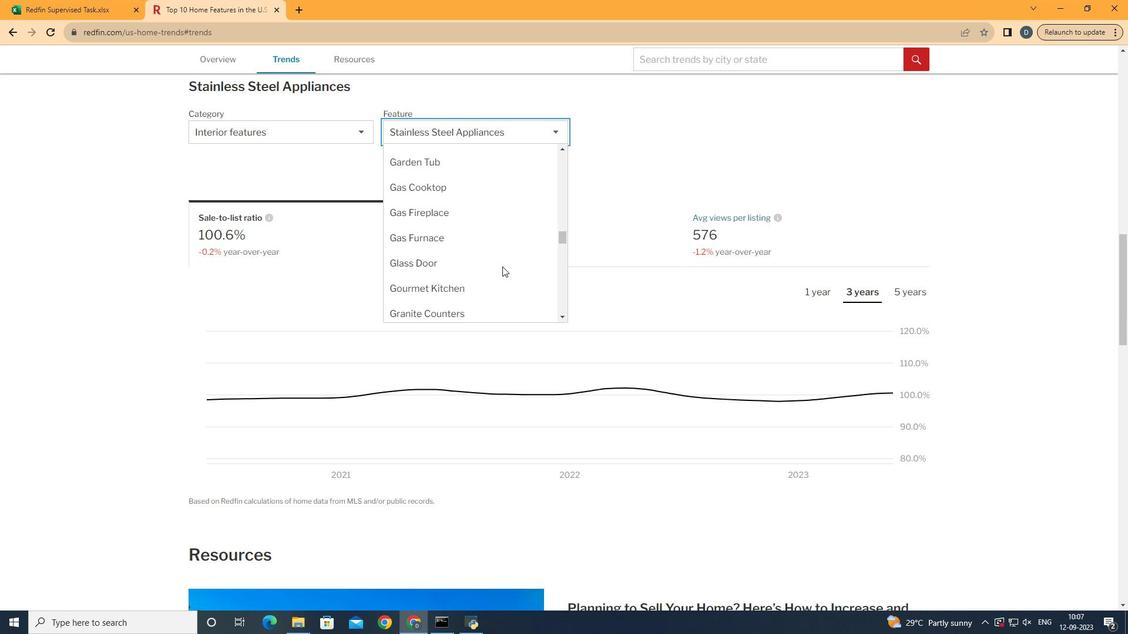 
Action: Mouse scrolled (502, 267) with delta (0, 0)
Screenshot: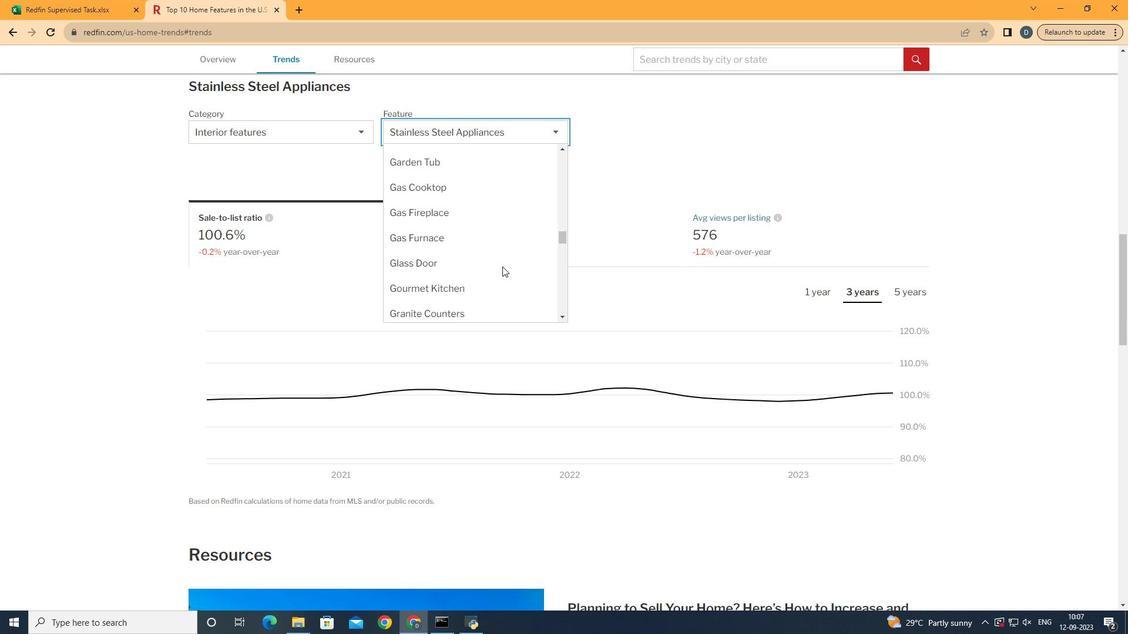 
Action: Mouse scrolled (502, 267) with delta (0, 0)
Screenshot: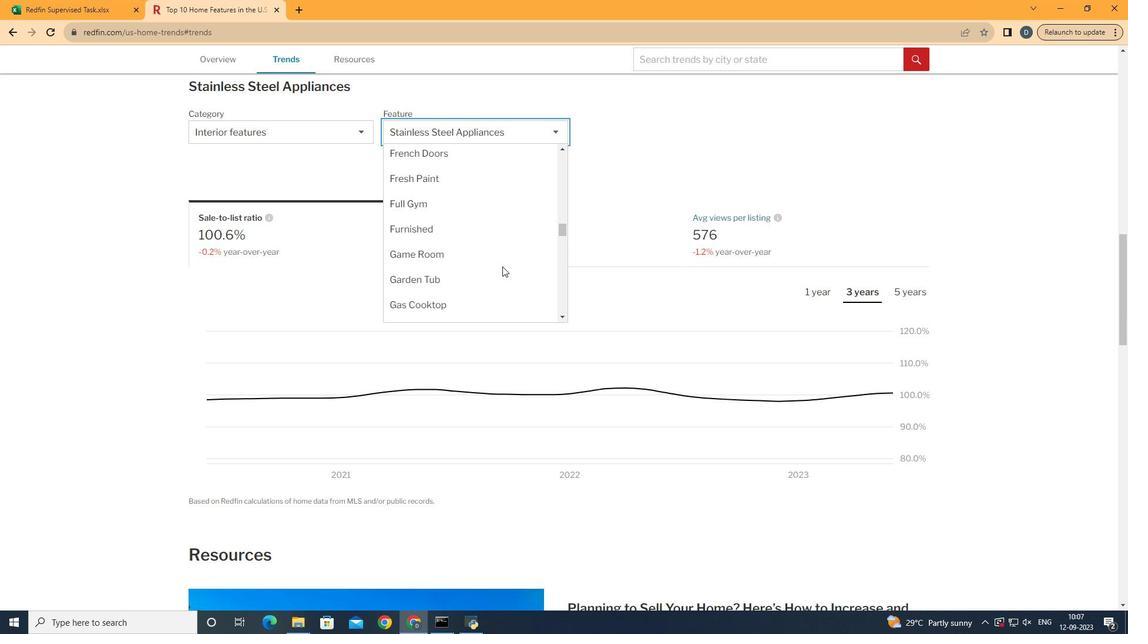 
Action: Mouse scrolled (502, 267) with delta (0, 0)
Screenshot: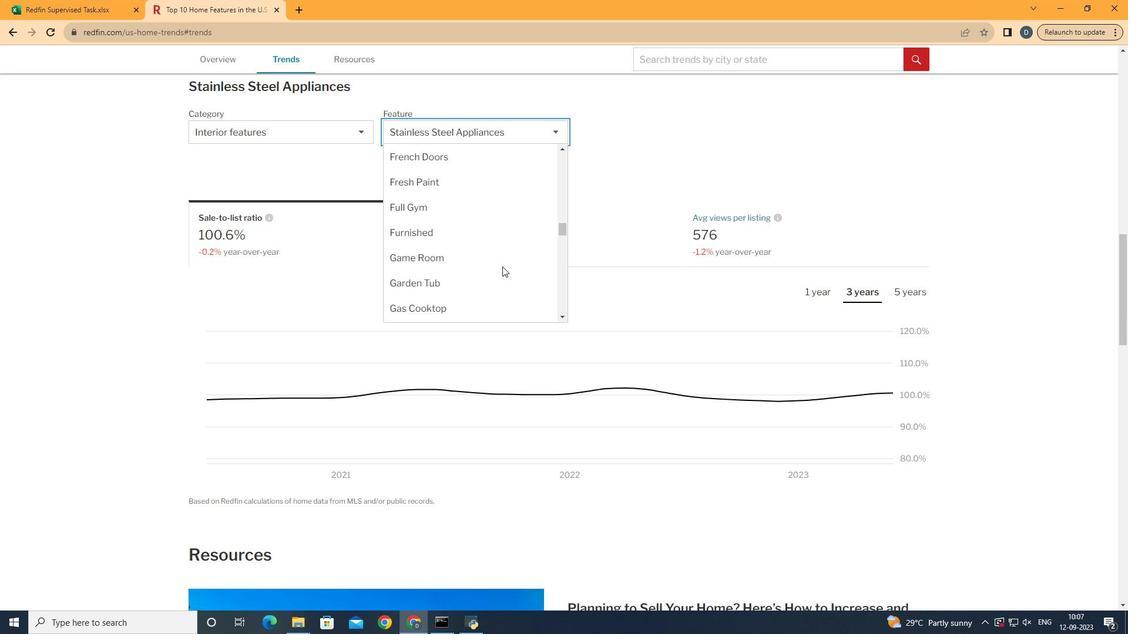 
Action: Mouse scrolled (502, 267) with delta (0, 0)
Screenshot: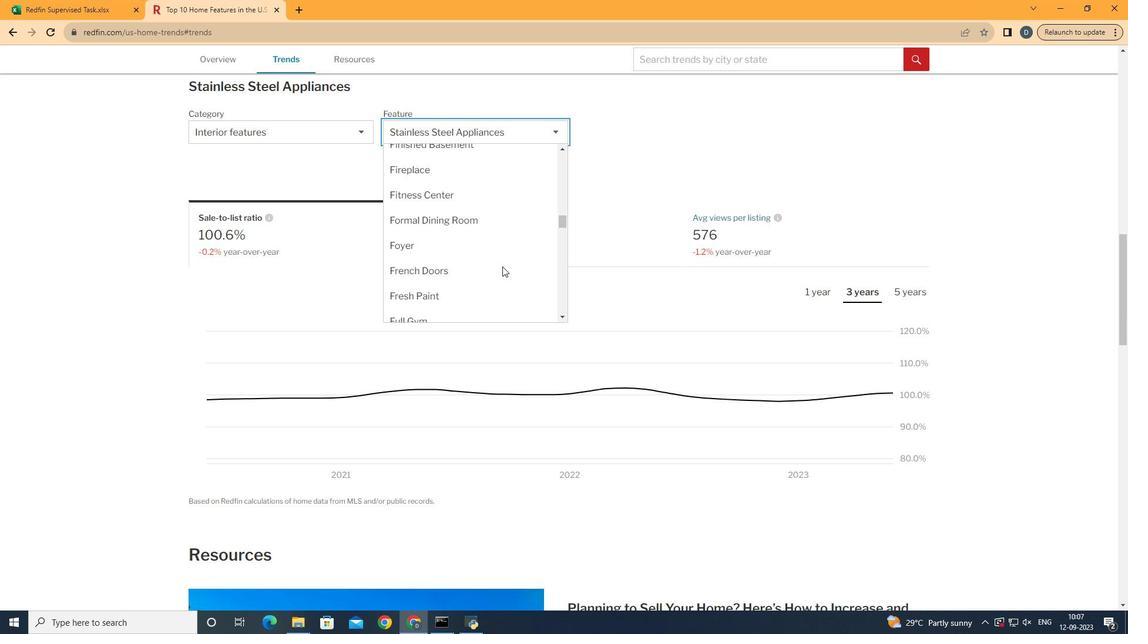 
Action: Mouse scrolled (502, 267) with delta (0, 0)
Screenshot: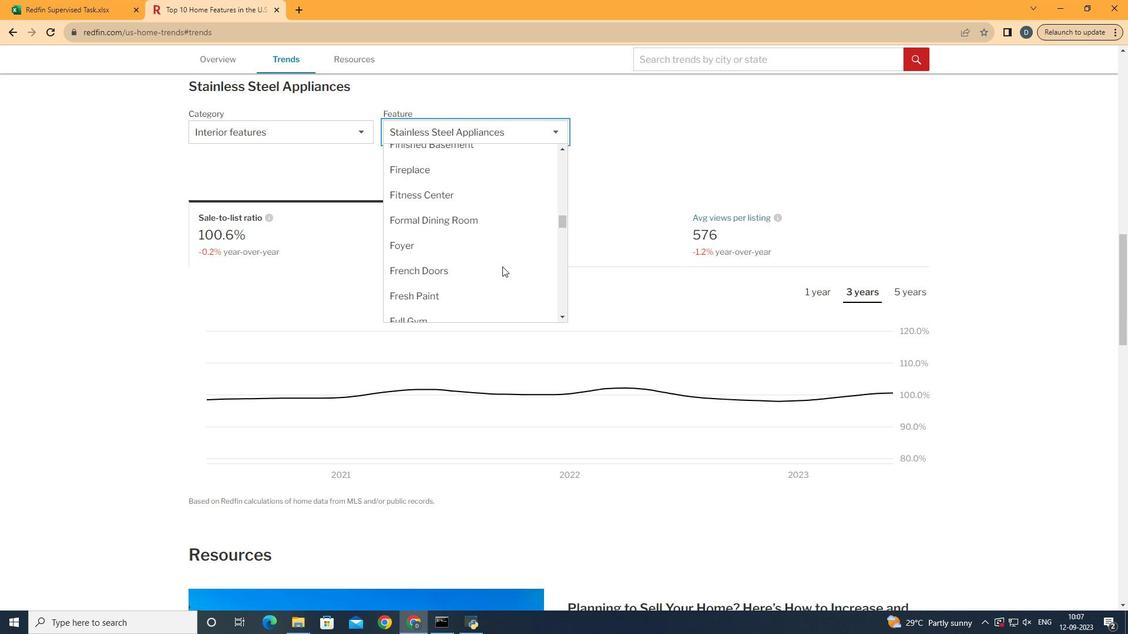 
Action: Mouse moved to (502, 286)
Screenshot: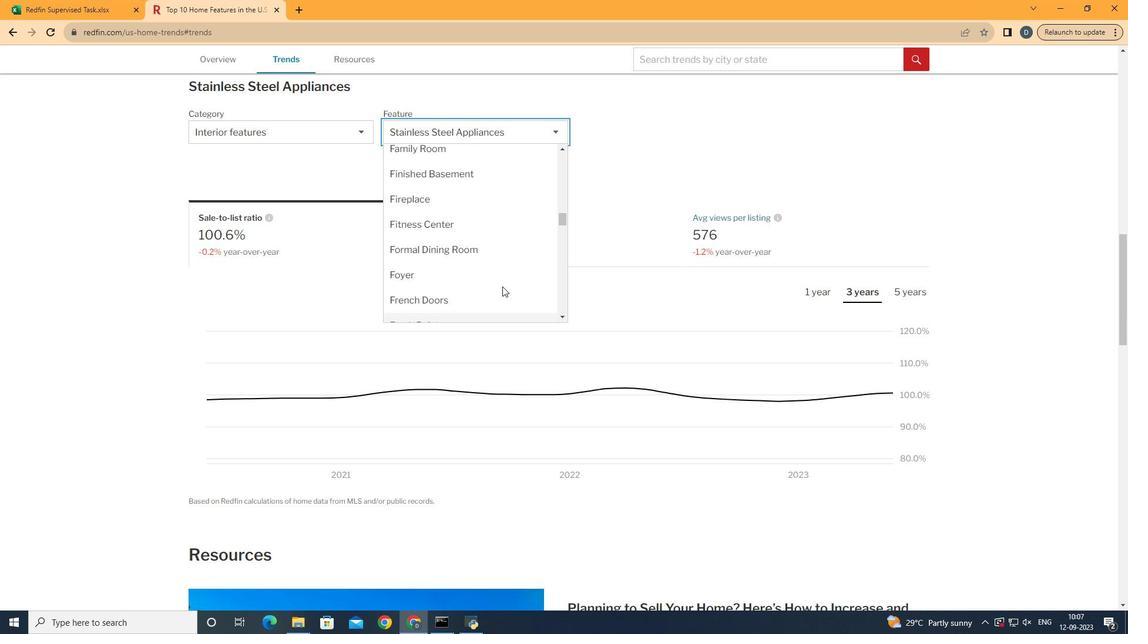 
Action: Mouse scrolled (502, 287) with delta (0, 0)
Screenshot: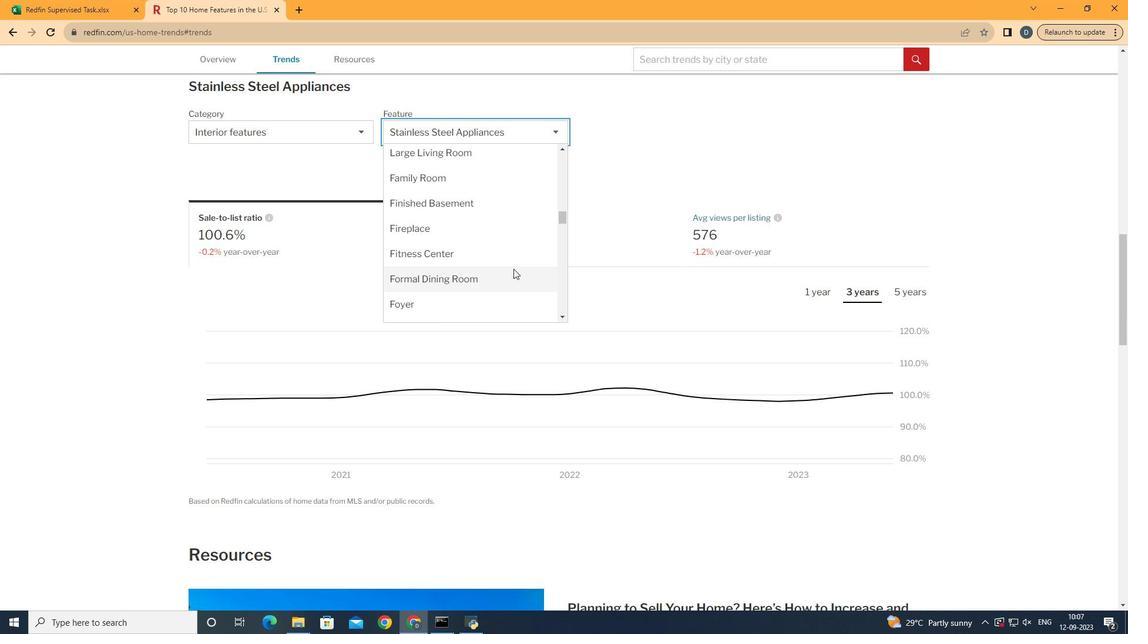 
Action: Mouse moved to (517, 249)
Screenshot: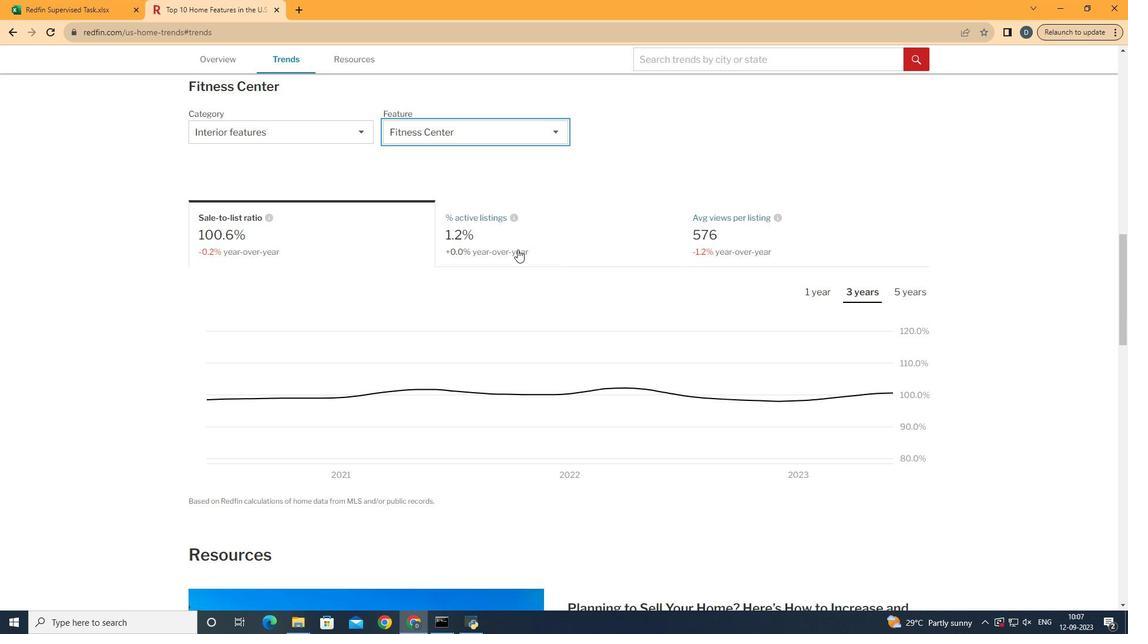 
Action: Mouse pressed left at (517, 249)
Screenshot: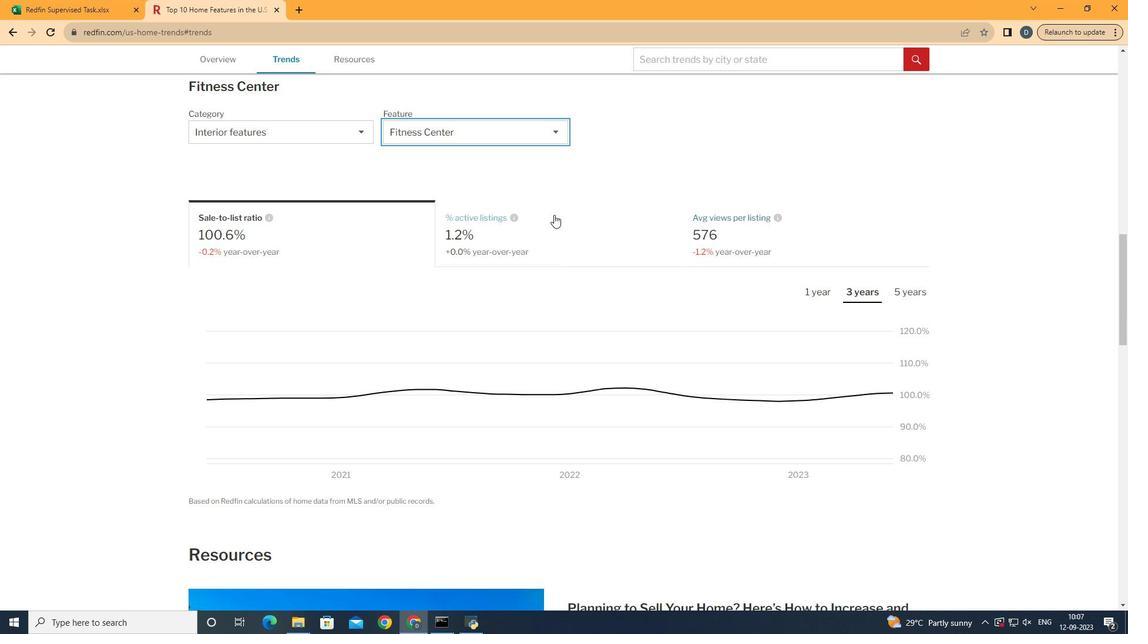 
Action: Mouse moved to (384, 237)
Screenshot: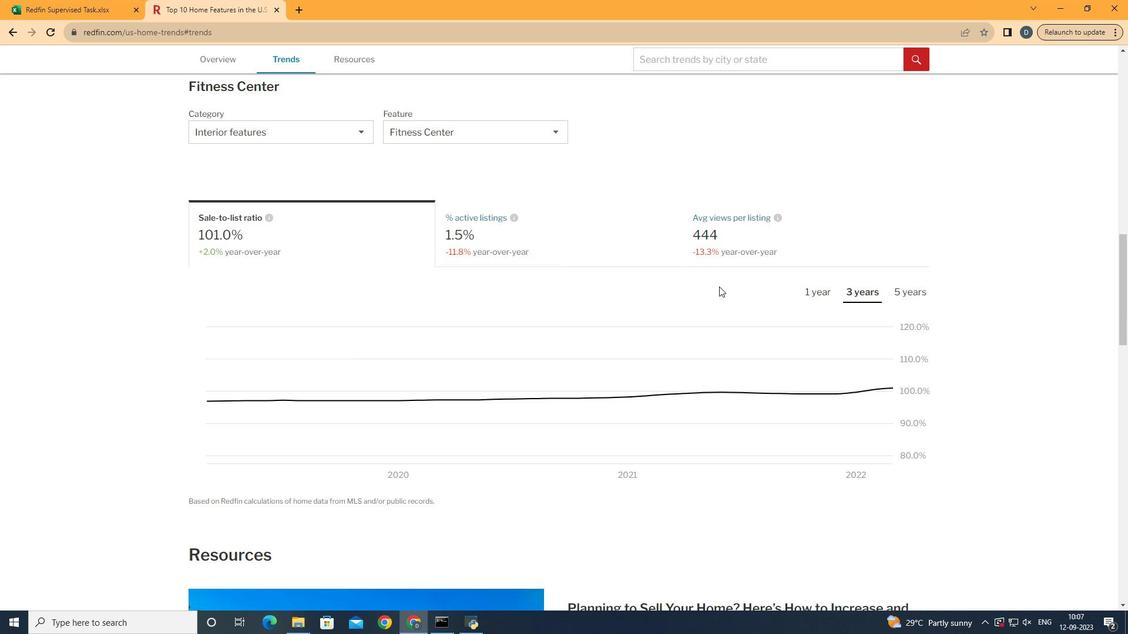 
Action: Mouse pressed left at (384, 237)
Screenshot: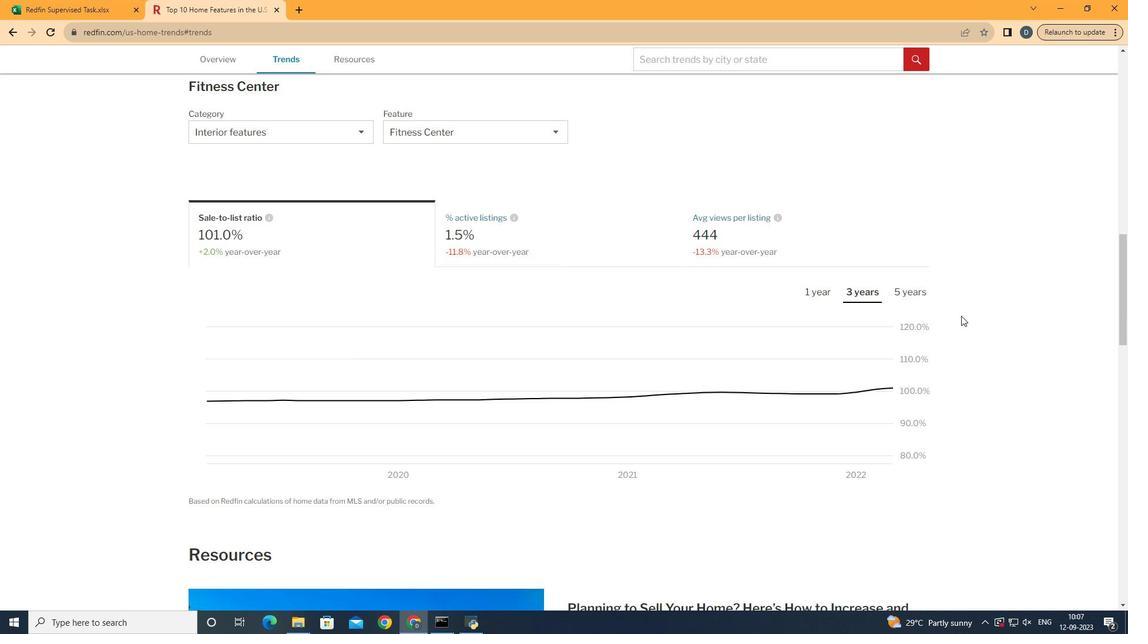
Action: Mouse moved to (916, 286)
Screenshot: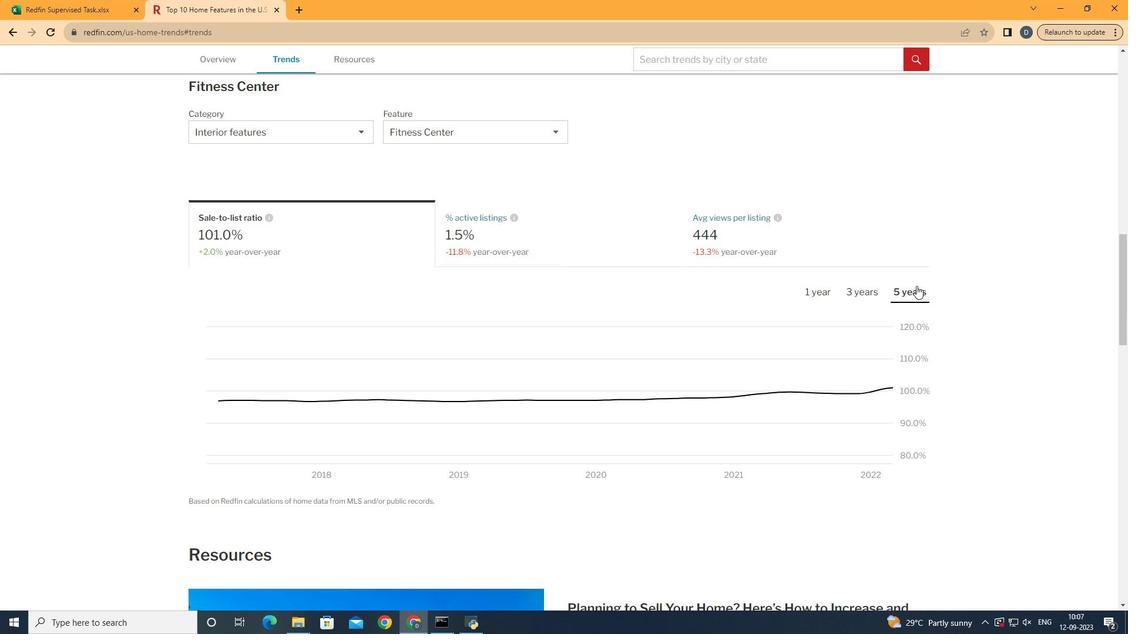 
Action: Mouse pressed left at (916, 286)
Screenshot: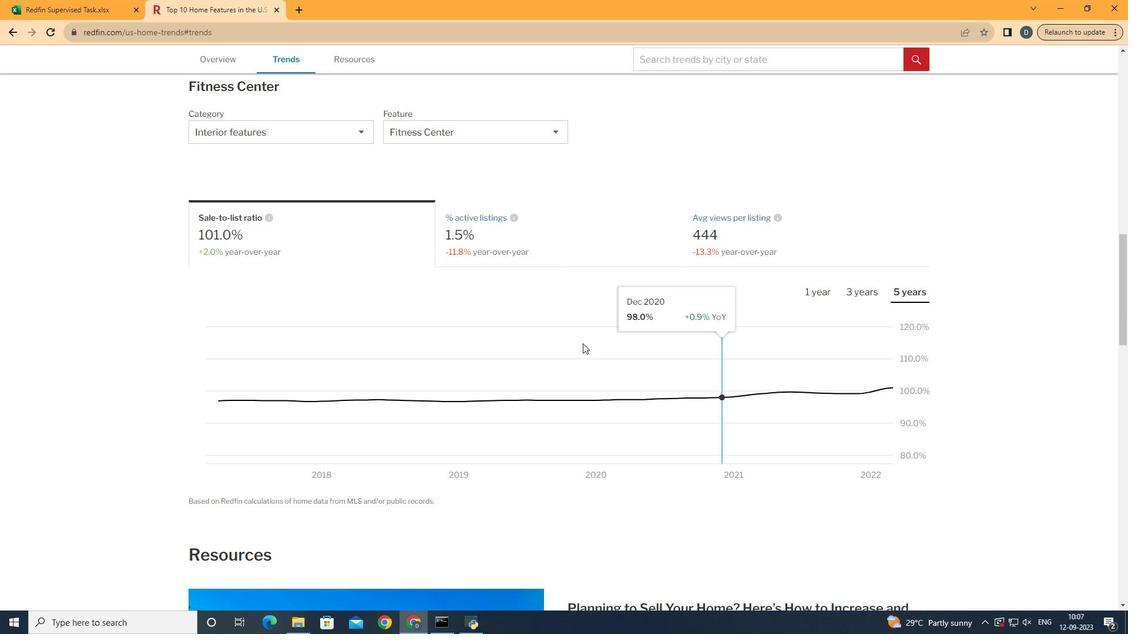 
Action: Mouse moved to (911, 400)
Screenshot: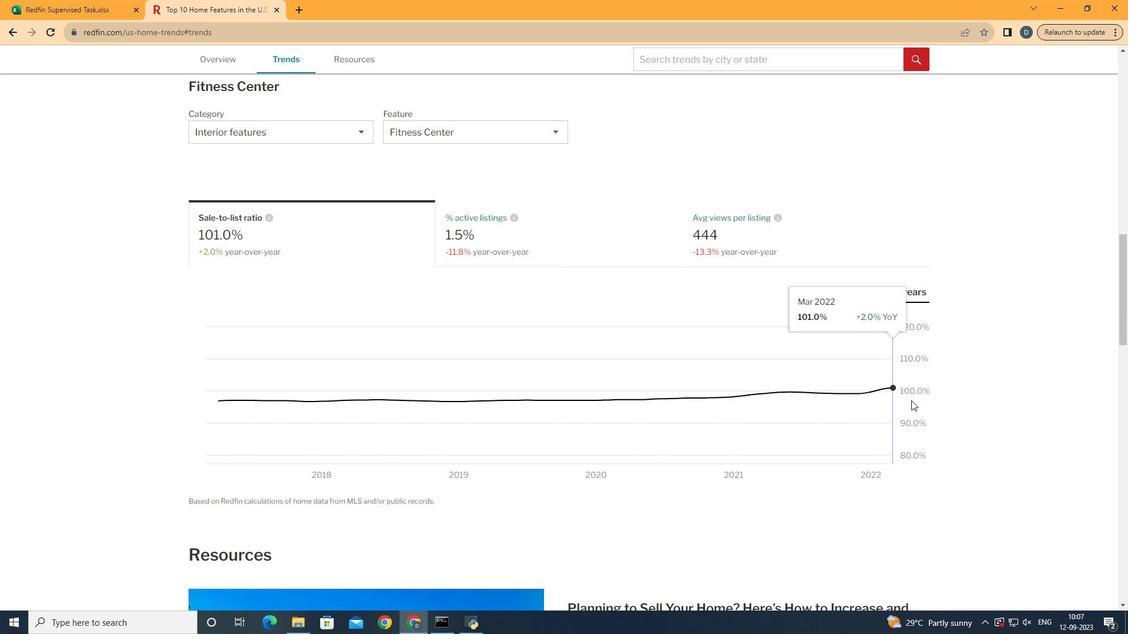 
